 Task: Change  the formatting of the data to Which is Less than 5, In conditional formating, put the option 'Green Fill with Dark Green Text. . 'add another formatting option Format As Table, insert the option Orang Table style Medium 3 In the sheet   Elite Sales review book
Action: Mouse moved to (73, 179)
Screenshot: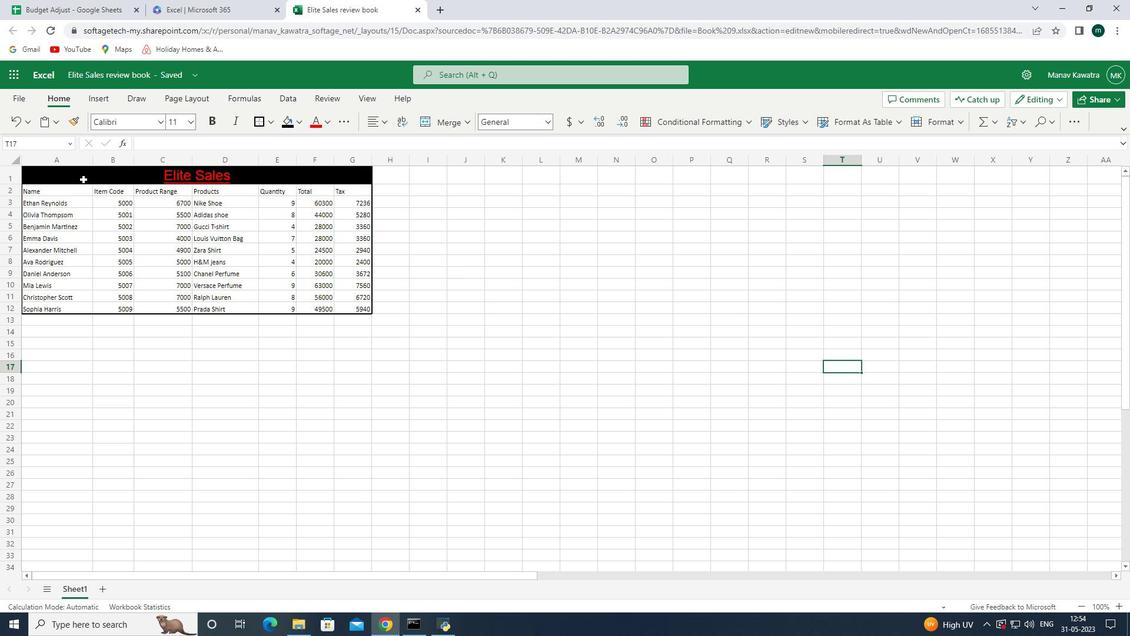 
Action: Mouse pressed left at (73, 179)
Screenshot: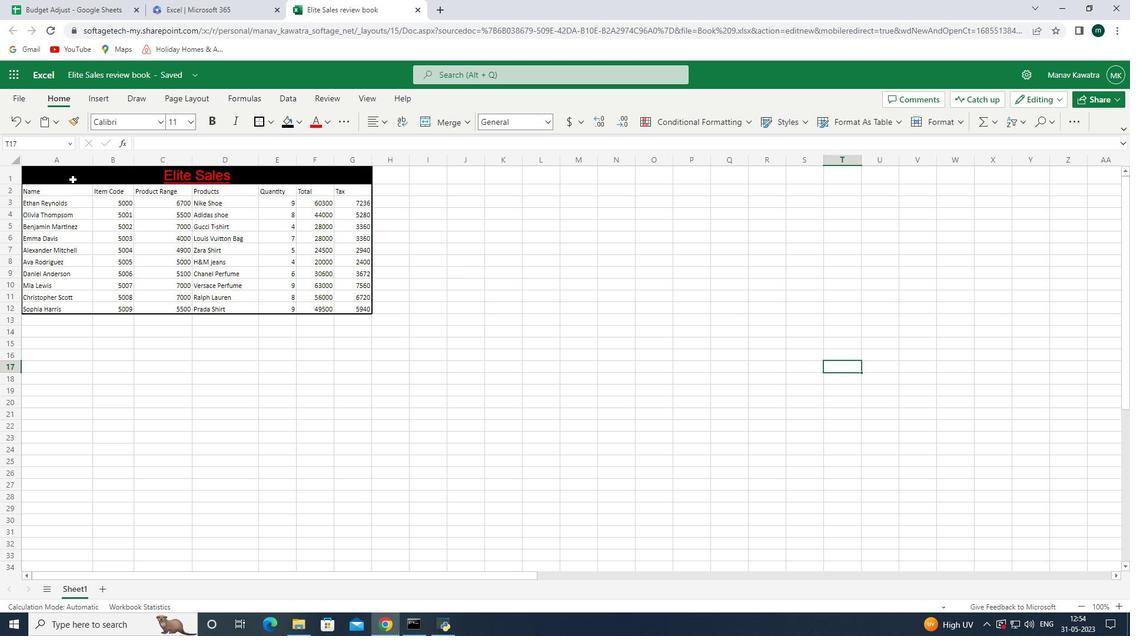 
Action: Mouse moved to (255, 96)
Screenshot: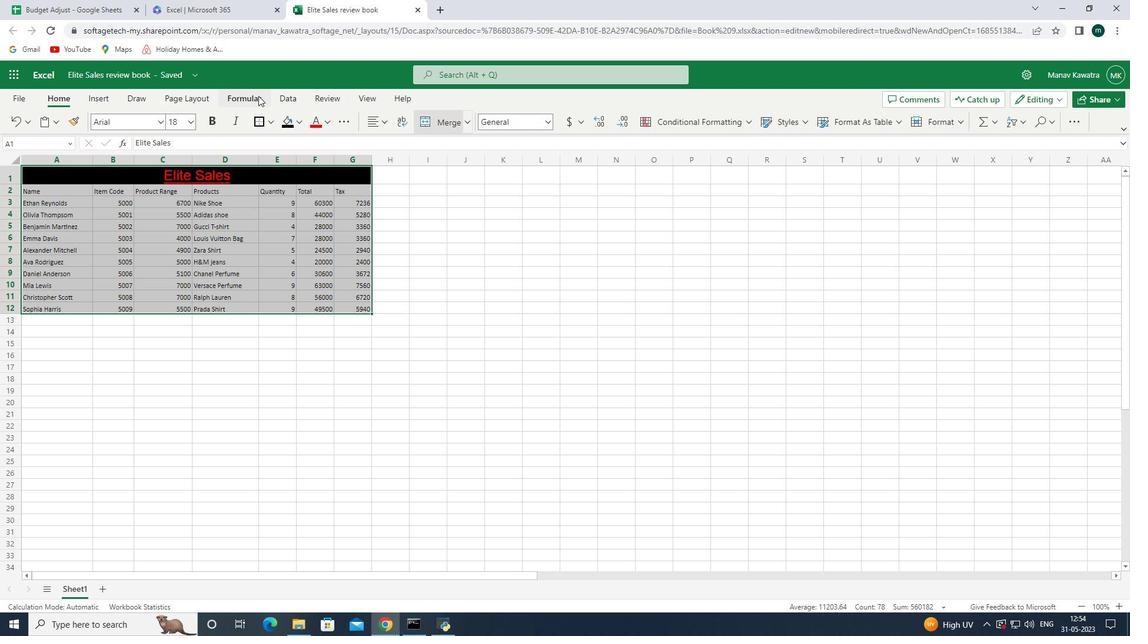 
Action: Mouse pressed left at (255, 96)
Screenshot: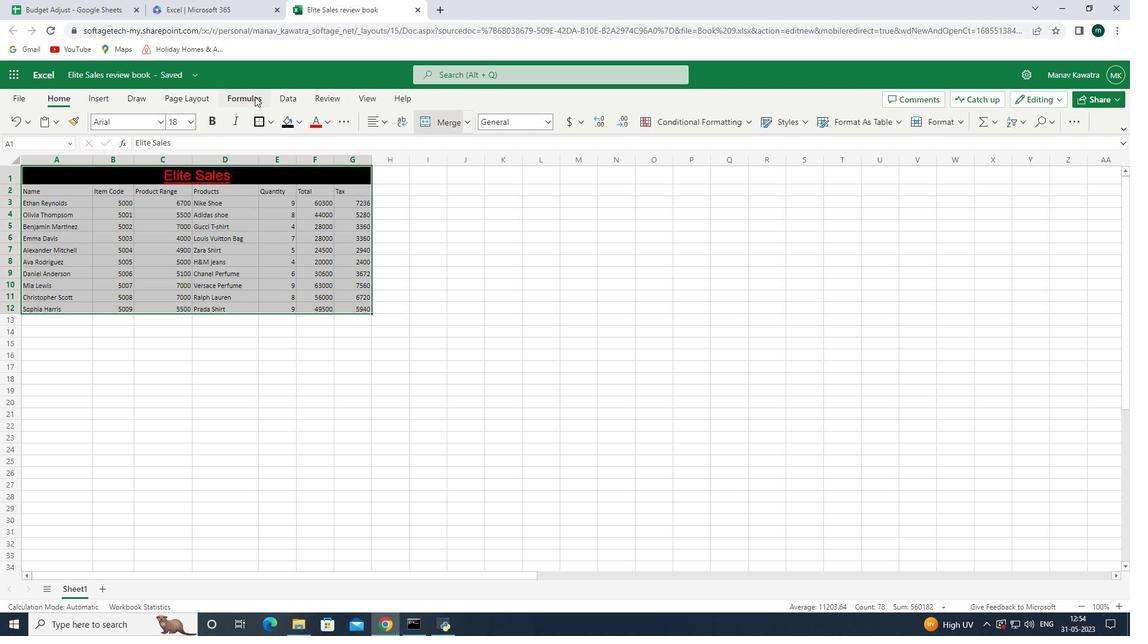 
Action: Mouse moved to (68, 101)
Screenshot: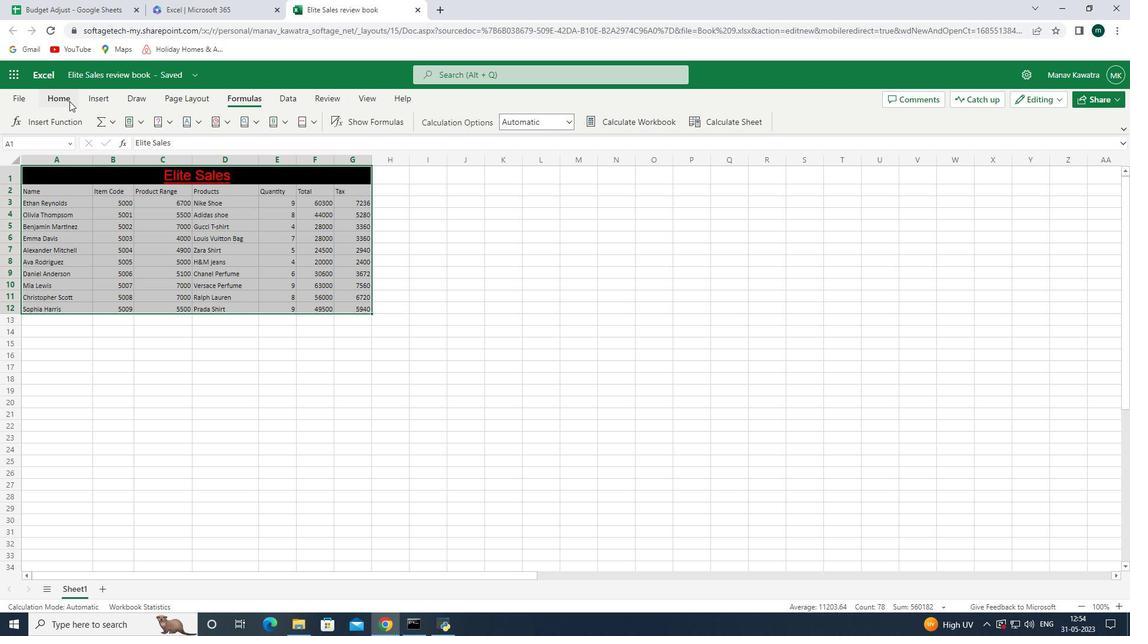
Action: Mouse pressed left at (68, 101)
Screenshot: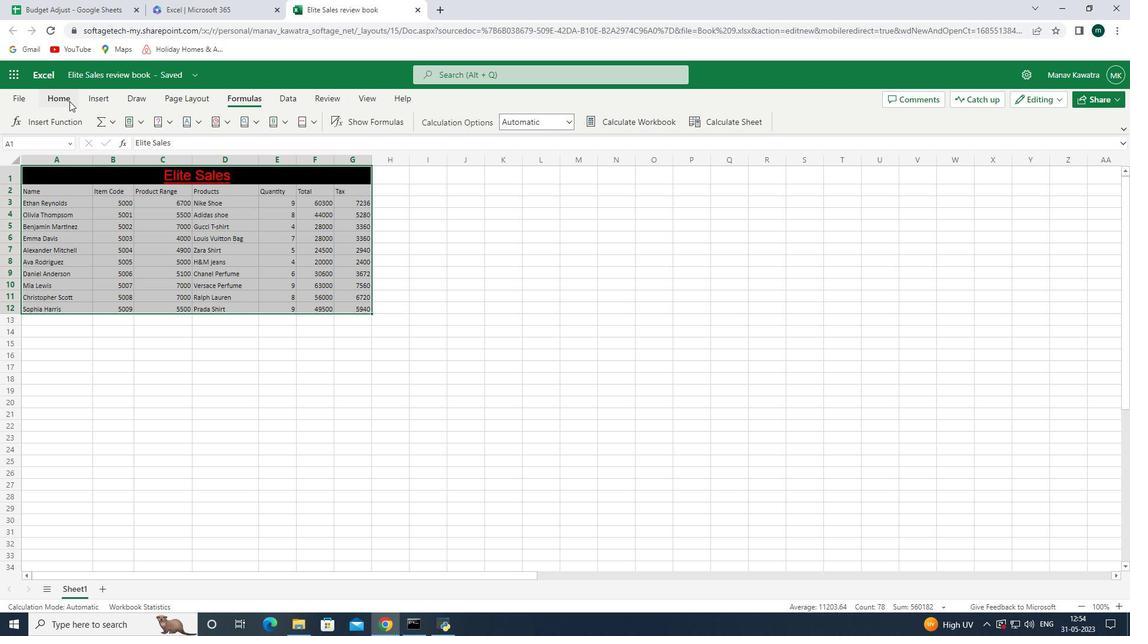 
Action: Mouse moved to (1074, 121)
Screenshot: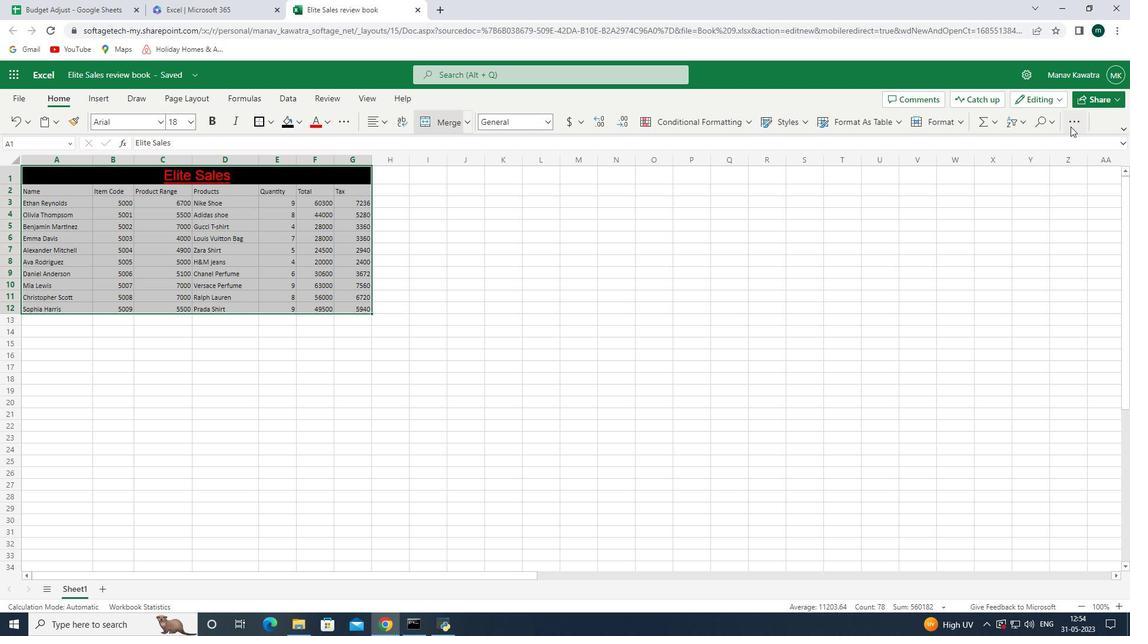 
Action: Mouse pressed left at (1074, 121)
Screenshot: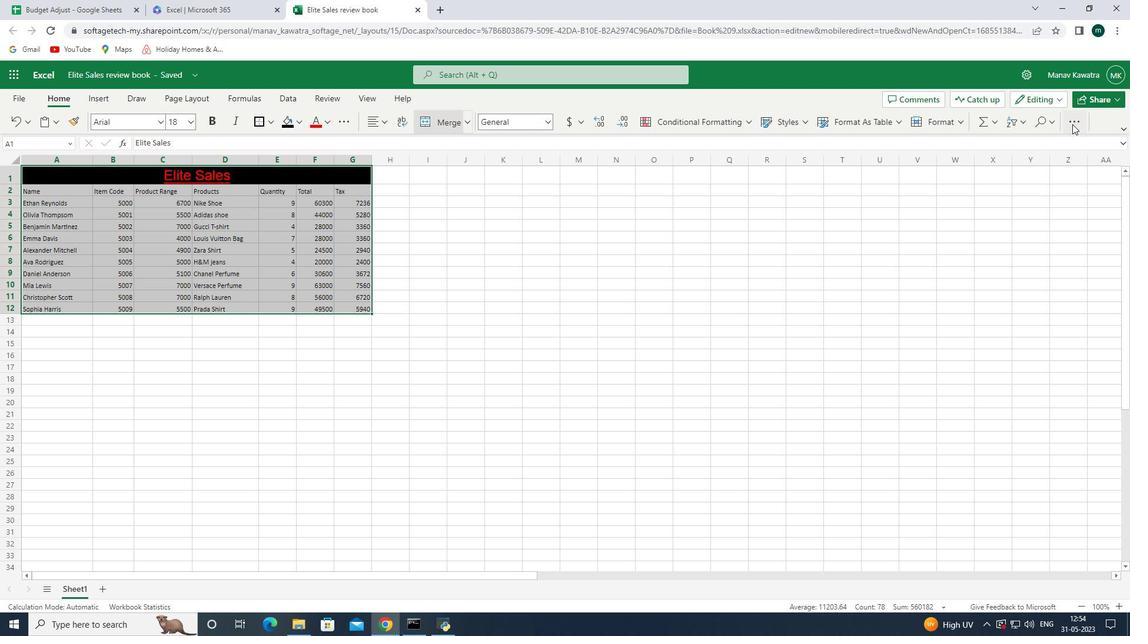 
Action: Mouse moved to (934, 118)
Screenshot: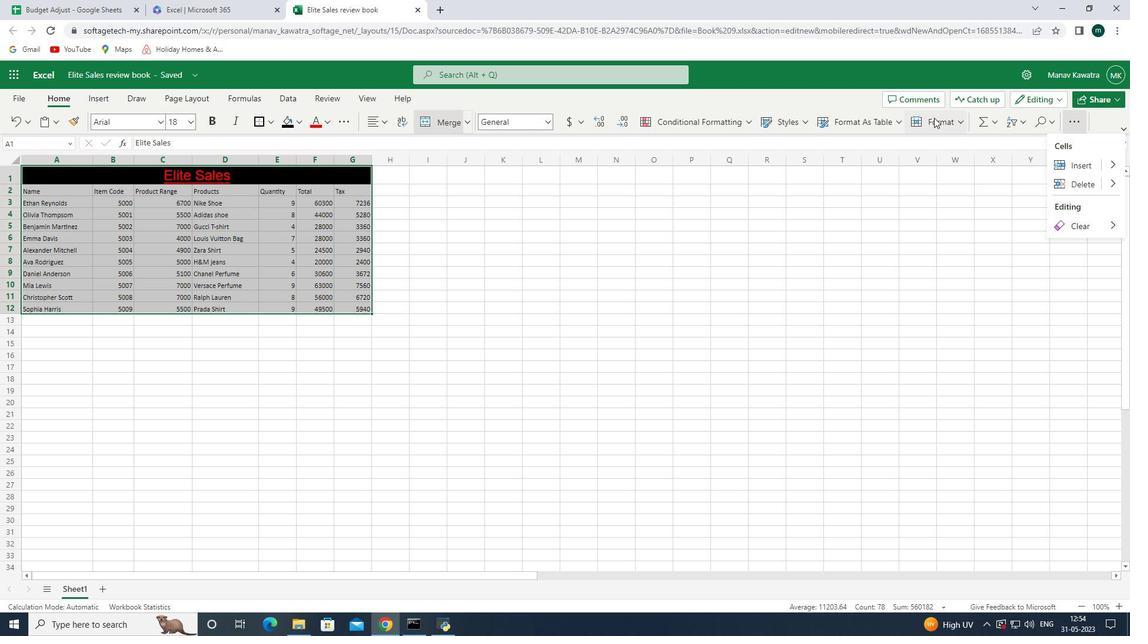 
Action: Mouse pressed left at (934, 118)
Screenshot: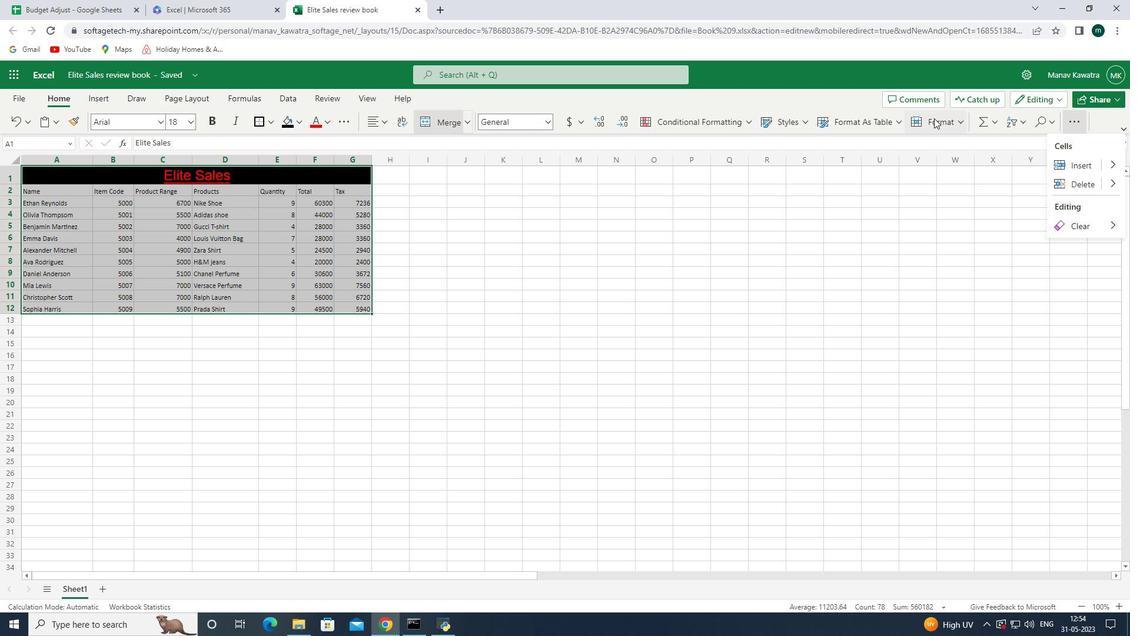 
Action: Mouse moved to (796, 245)
Screenshot: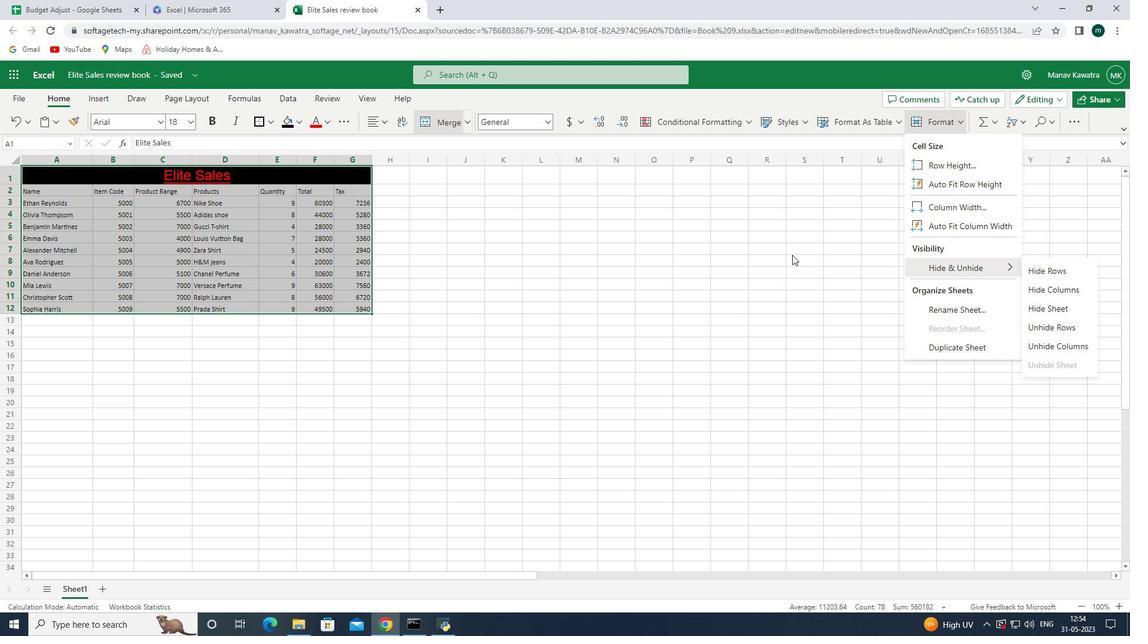 
Action: Mouse pressed left at (796, 245)
Screenshot: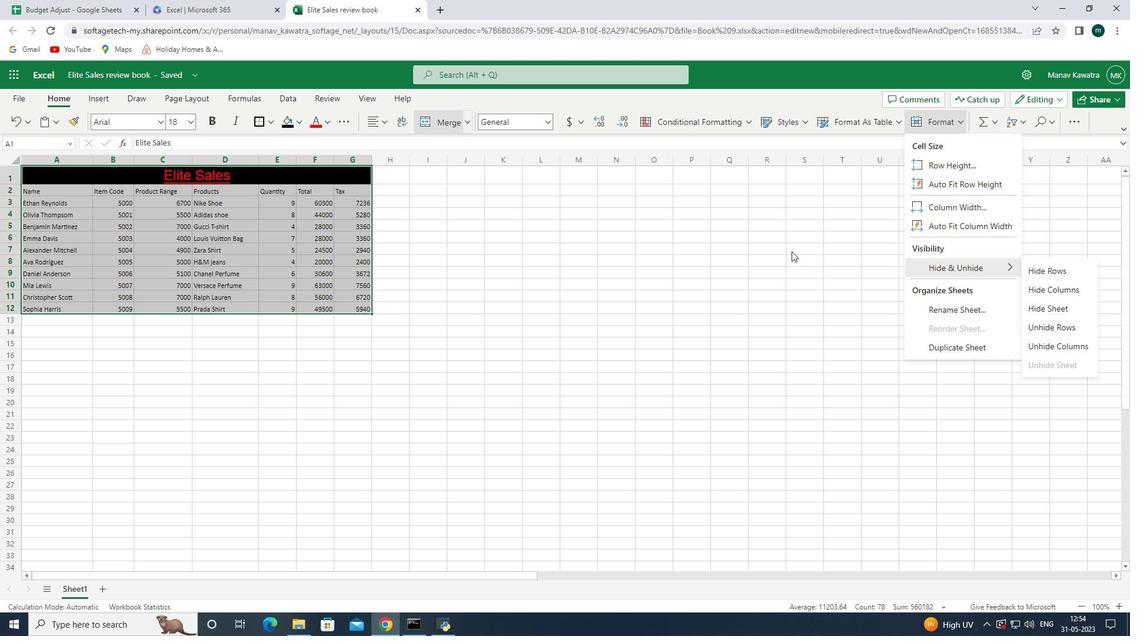 
Action: Mouse moved to (806, 121)
Screenshot: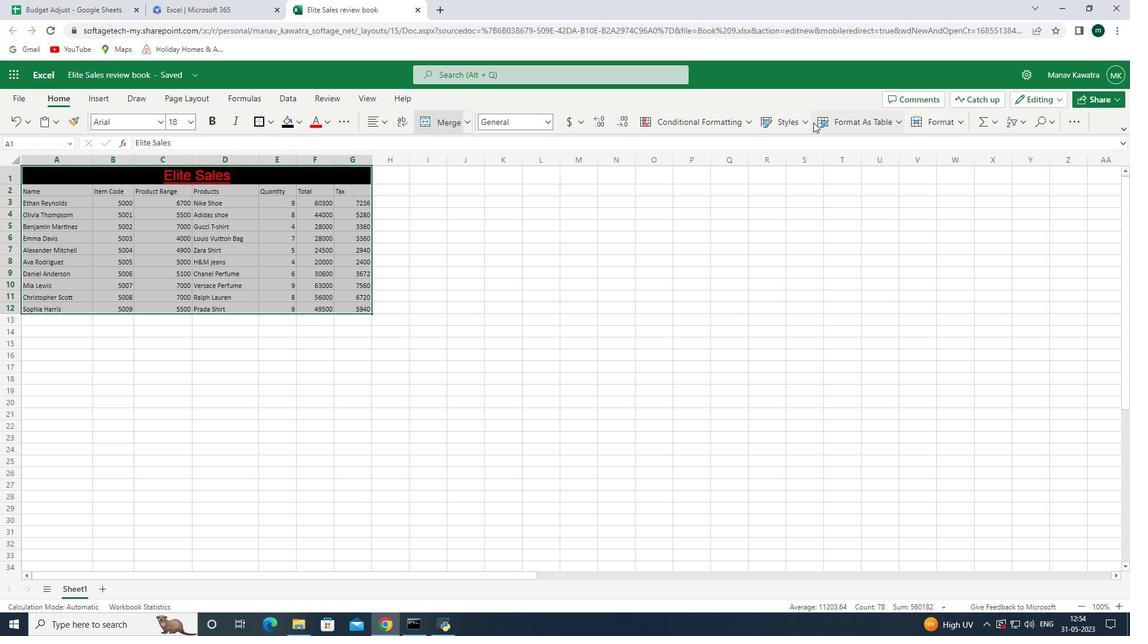 
Action: Mouse pressed left at (806, 121)
Screenshot: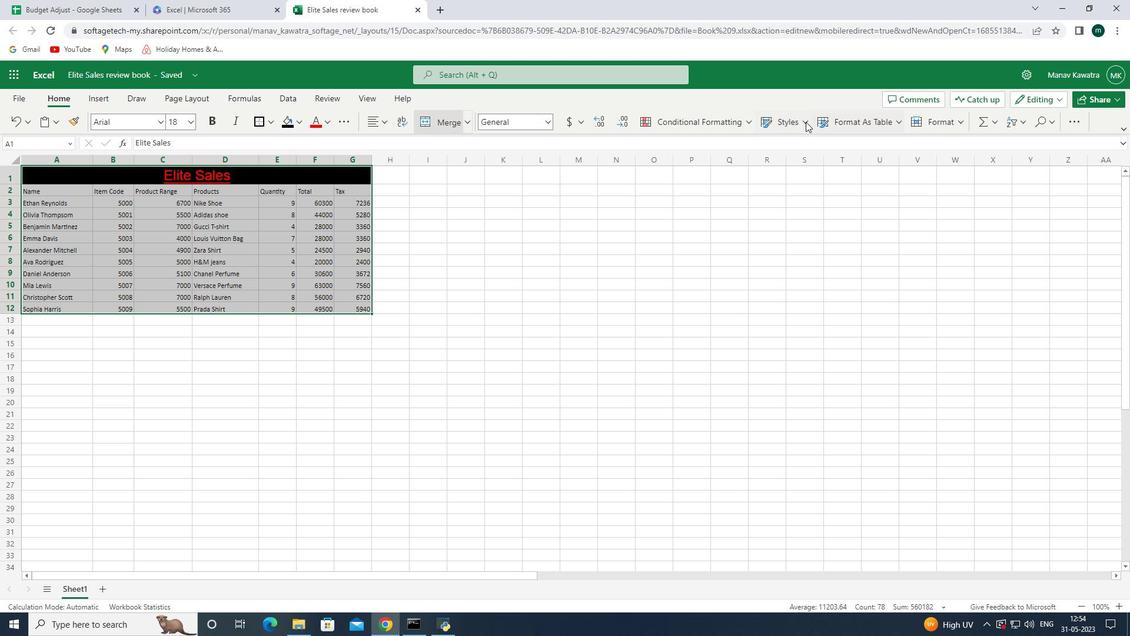 
Action: Mouse moved to (696, 117)
Screenshot: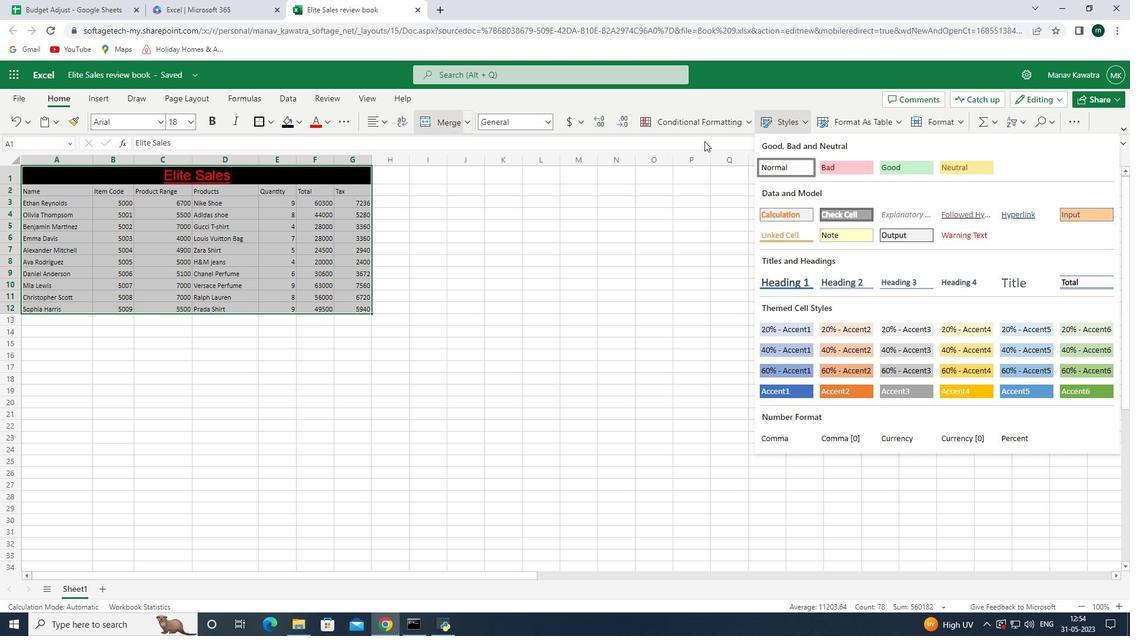 
Action: Mouse pressed left at (696, 117)
Screenshot: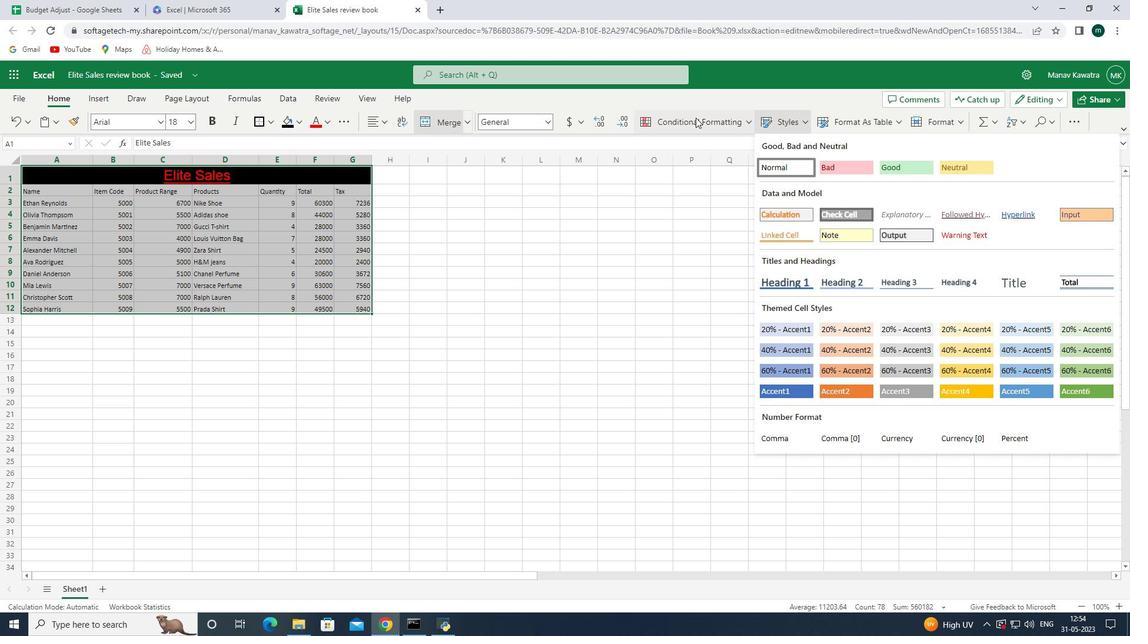
Action: Mouse moved to (339, 122)
Screenshot: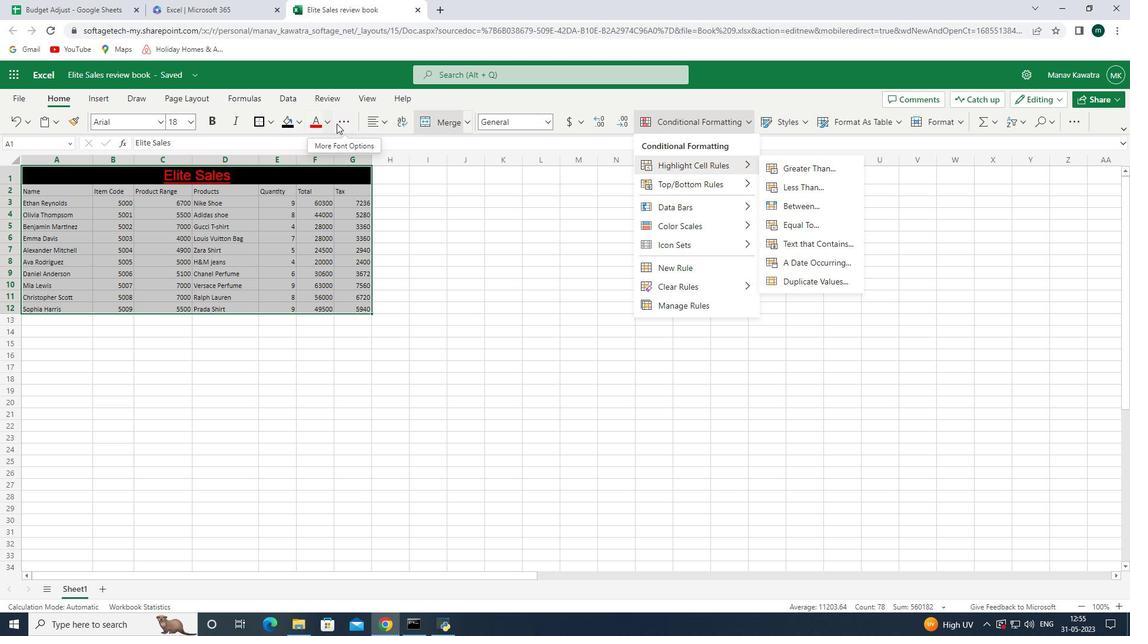 
Action: Mouse pressed left at (339, 122)
Screenshot: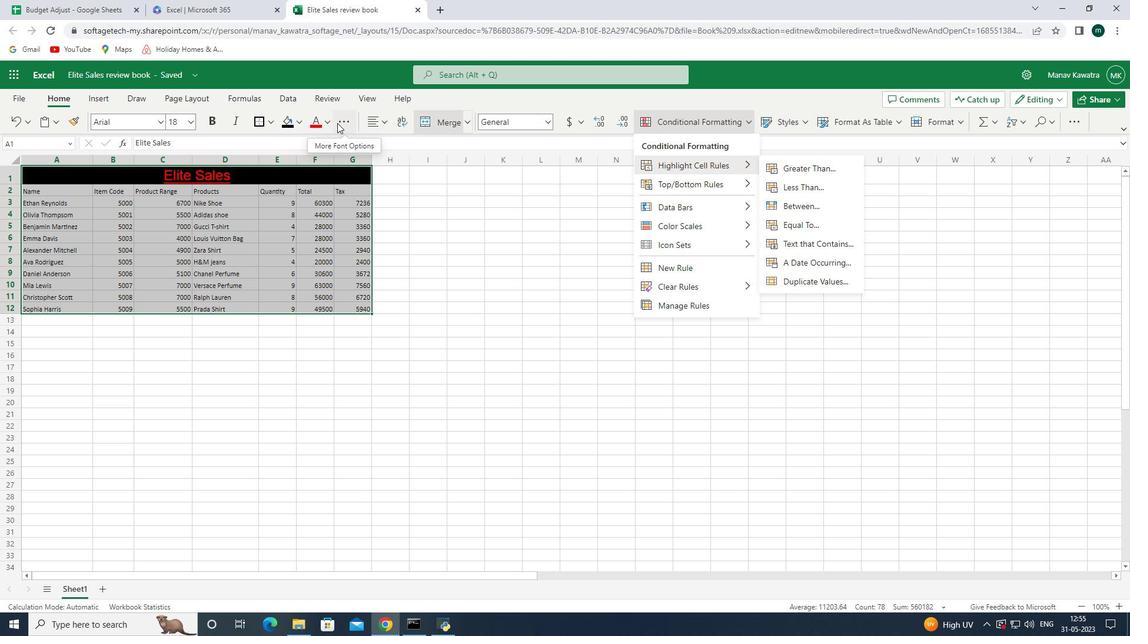 
Action: Mouse moved to (1108, 121)
Screenshot: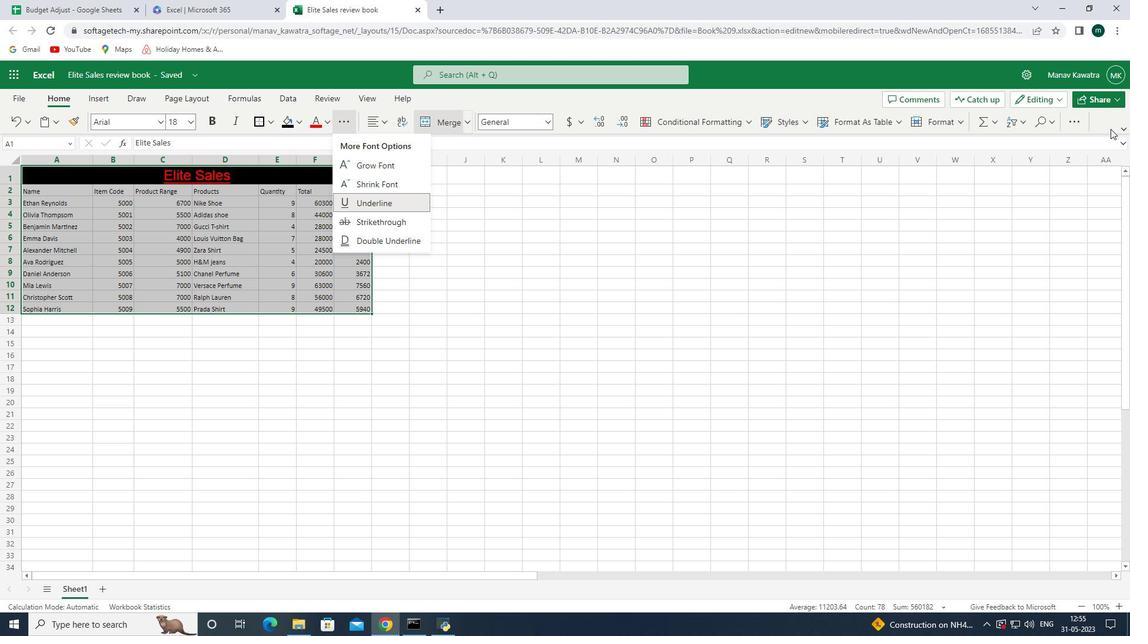 
Action: Mouse pressed left at (1108, 121)
Screenshot: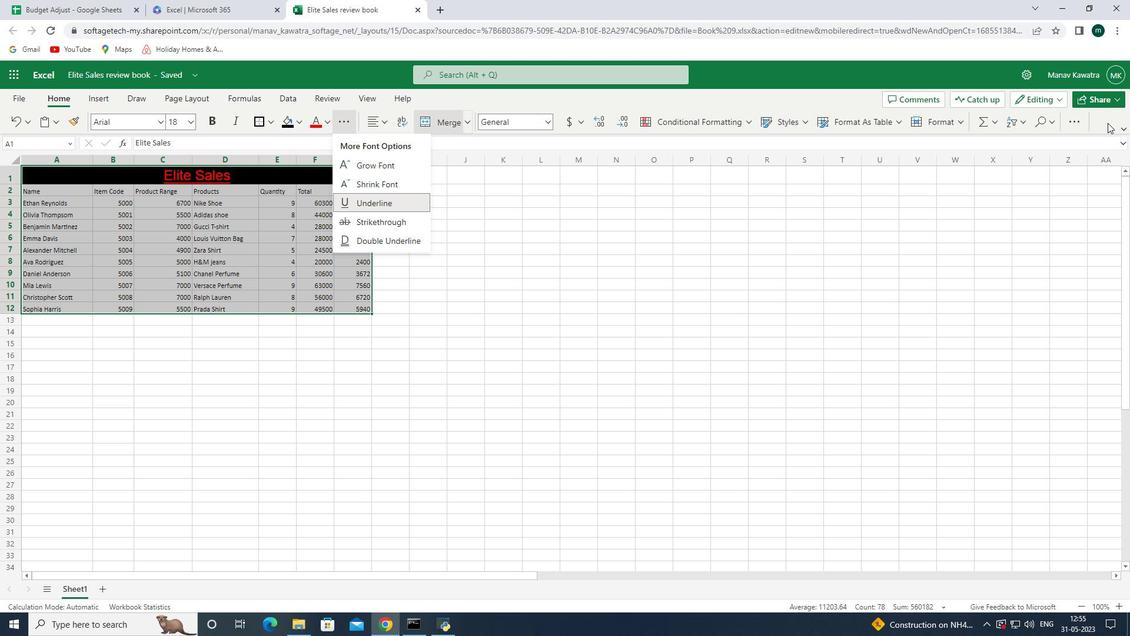 
Action: Mouse moved to (737, 120)
Screenshot: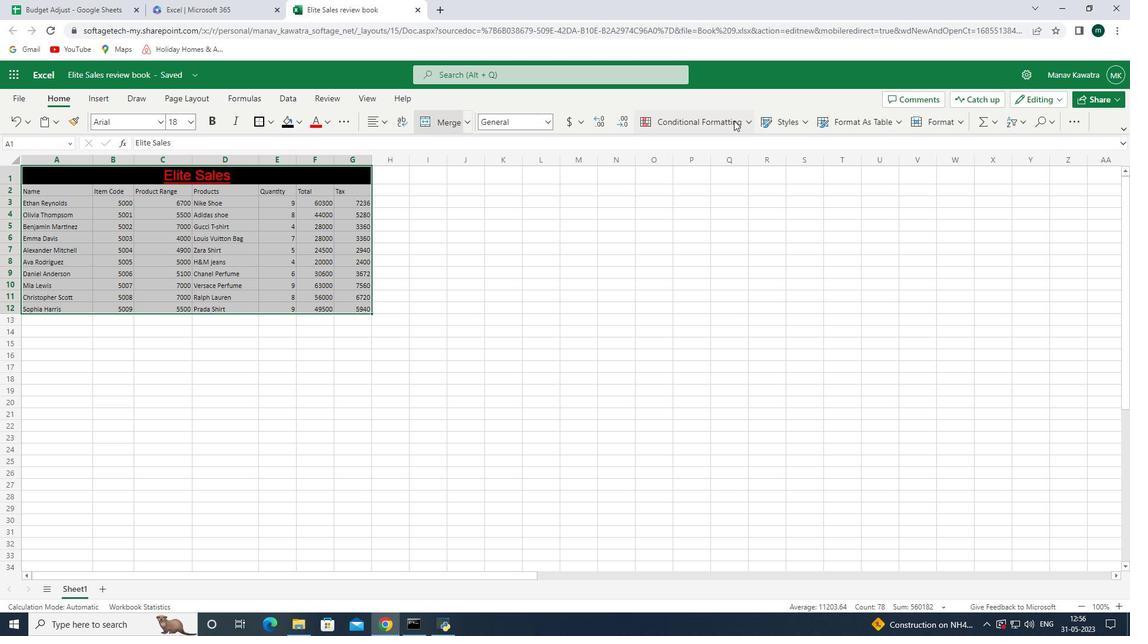 
Action: Mouse pressed left at (737, 120)
Screenshot: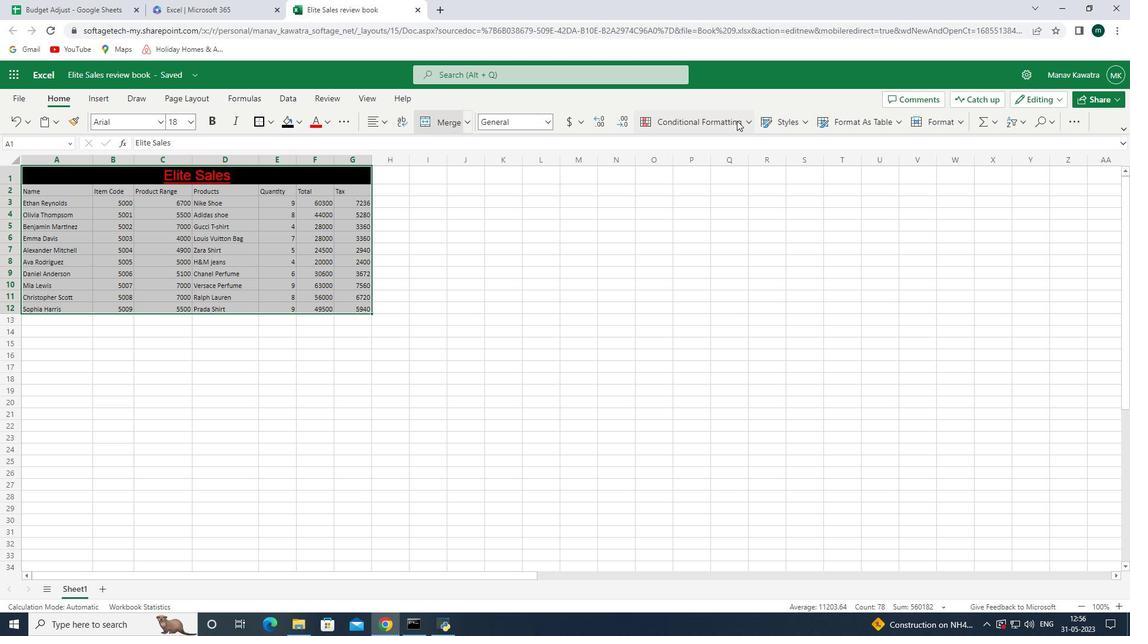 
Action: Mouse moved to (693, 301)
Screenshot: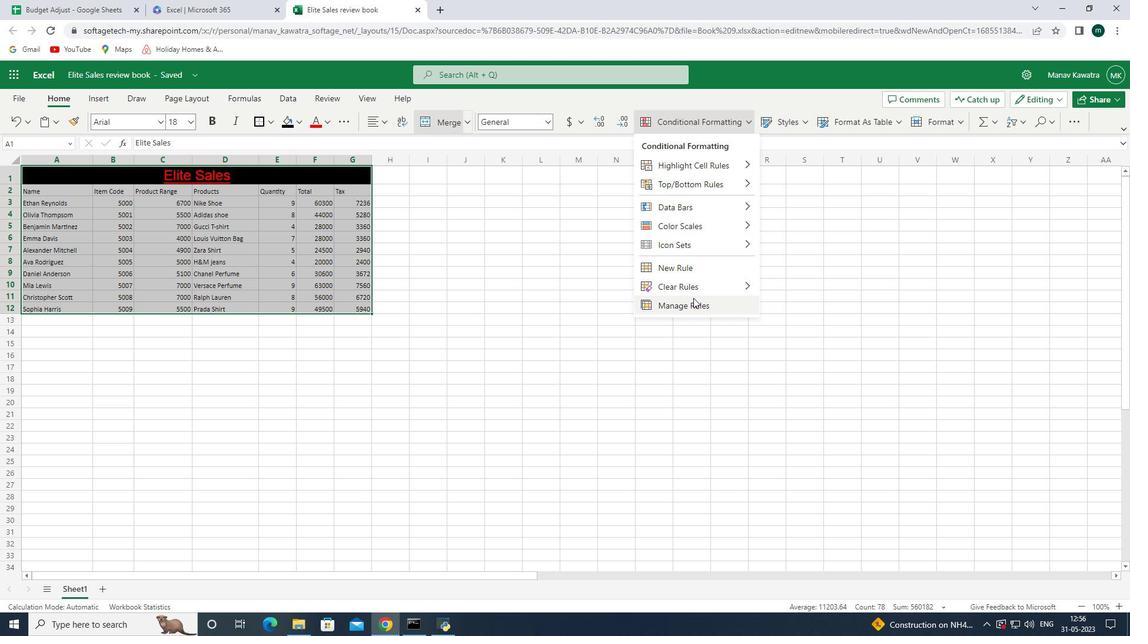 
Action: Mouse pressed left at (693, 301)
Screenshot: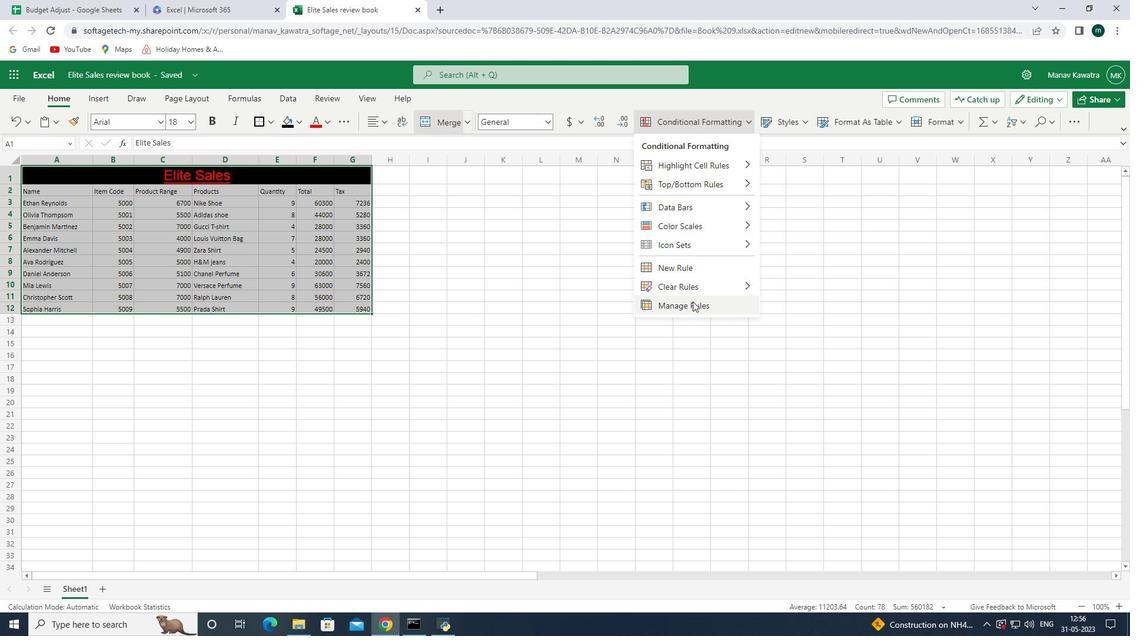
Action: Mouse moved to (1113, 162)
Screenshot: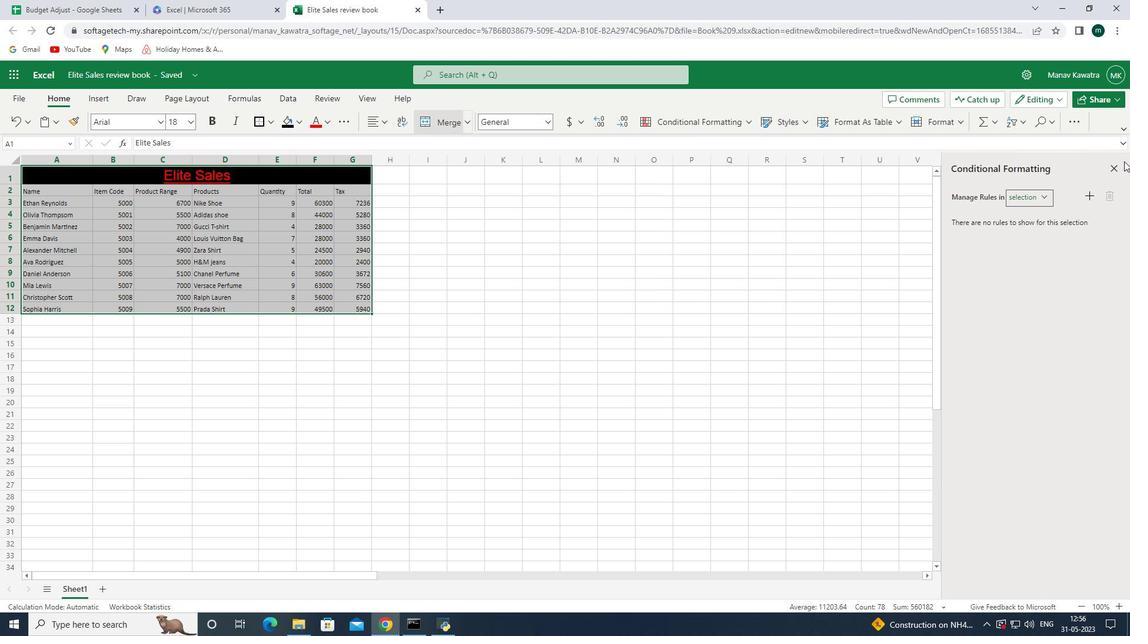
Action: Mouse pressed left at (1113, 162)
Screenshot: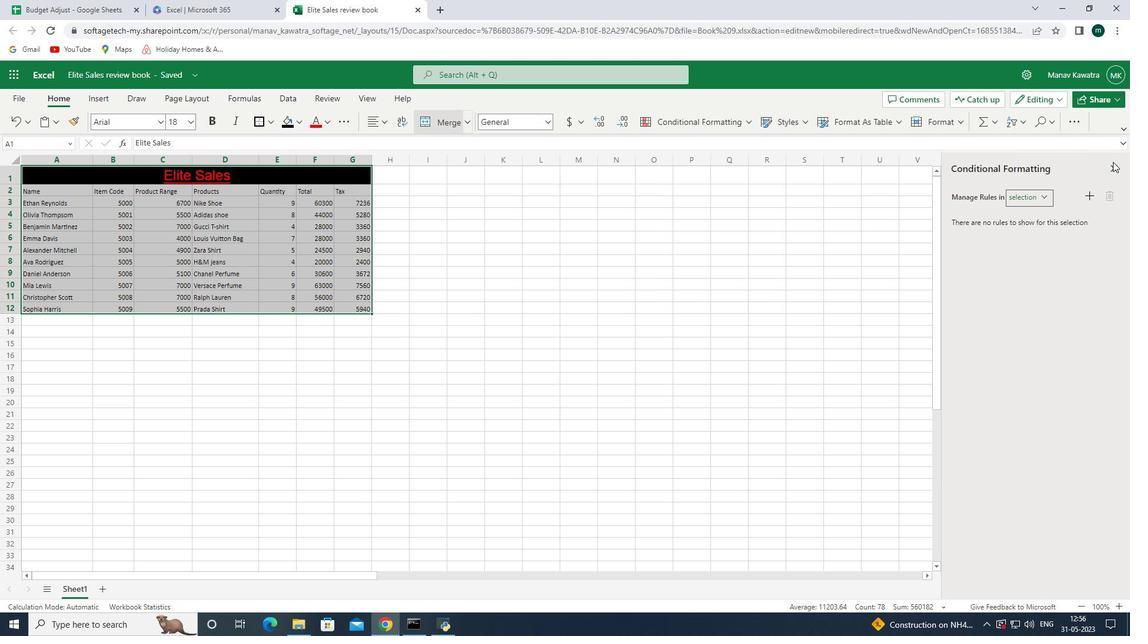 
Action: Mouse moved to (748, 121)
Screenshot: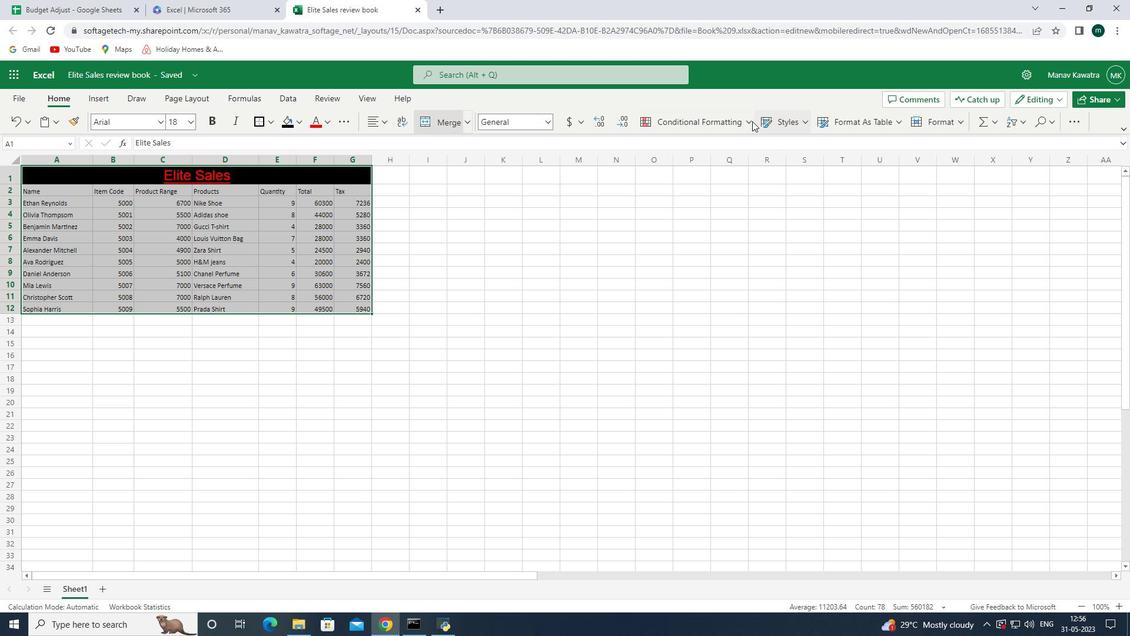
Action: Mouse pressed left at (748, 121)
Screenshot: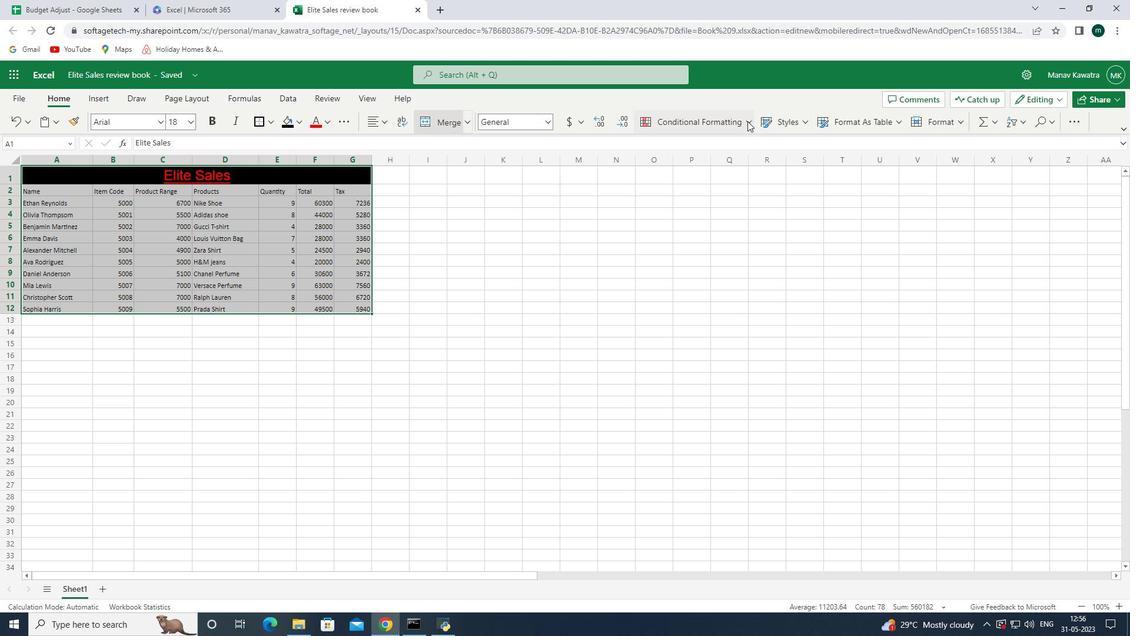 
Action: Mouse moved to (702, 164)
Screenshot: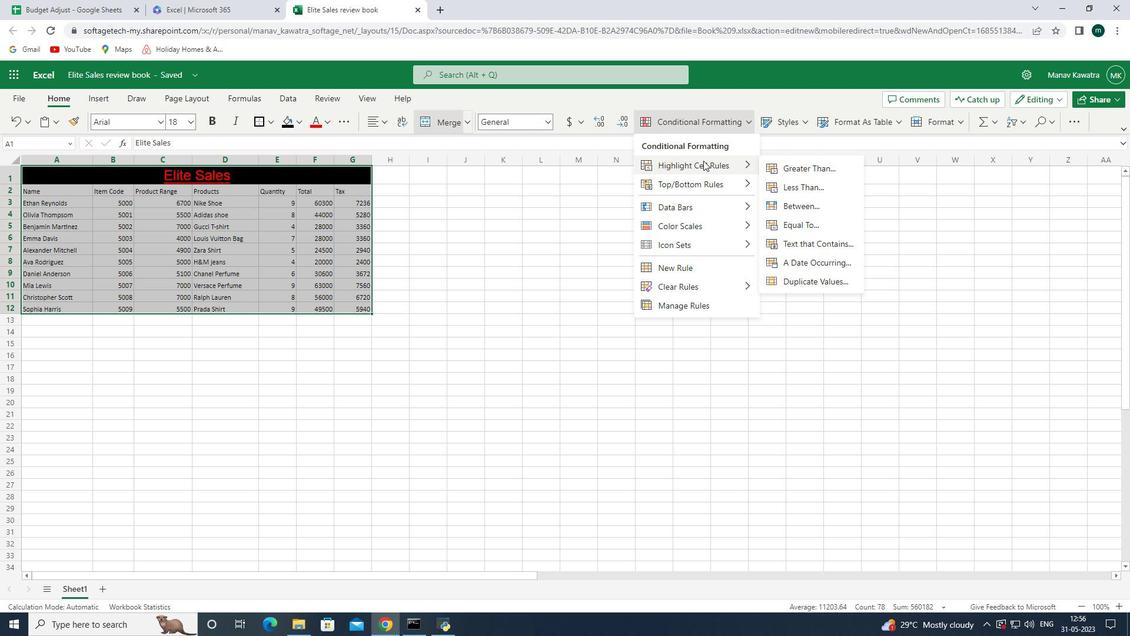 
Action: Mouse pressed left at (702, 164)
Screenshot: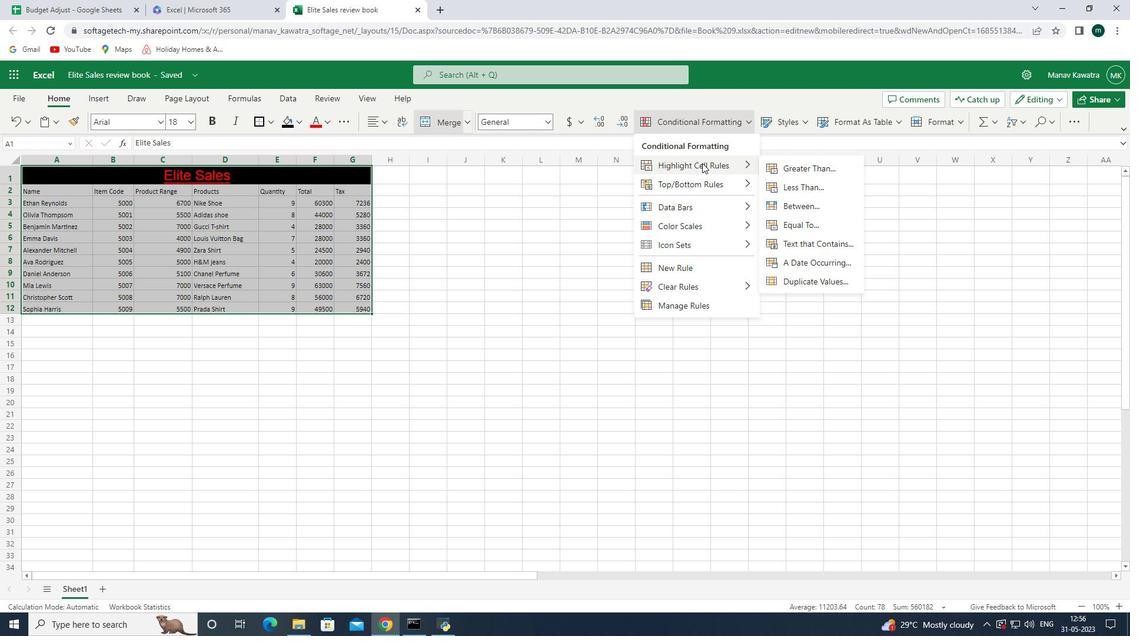 
Action: Mouse moved to (822, 168)
Screenshot: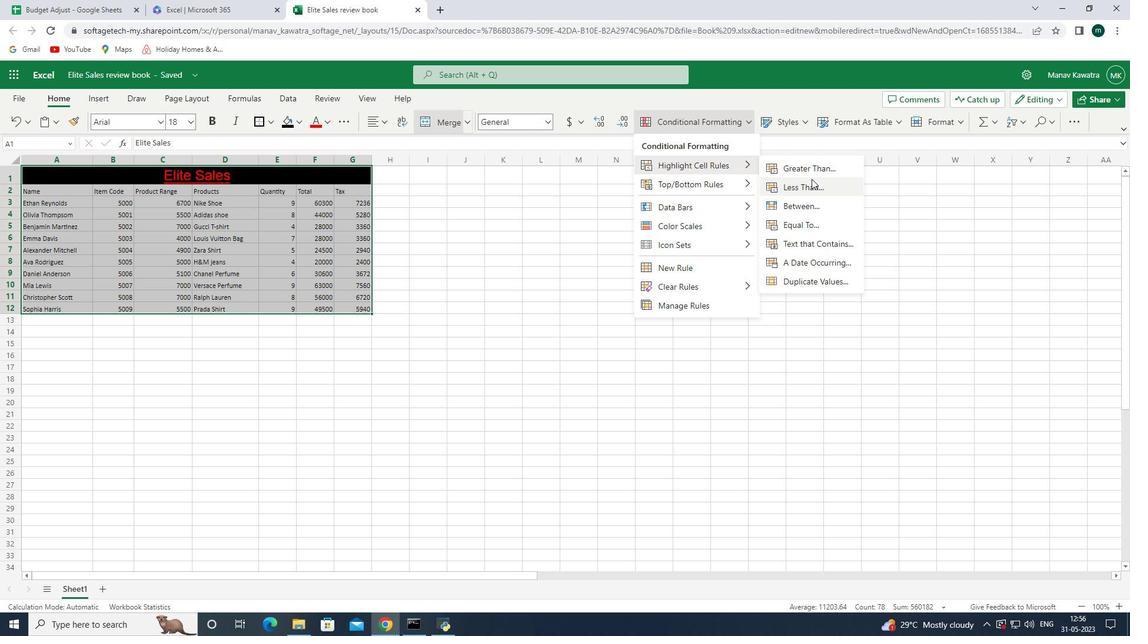 
Action: Mouse pressed left at (822, 168)
Screenshot: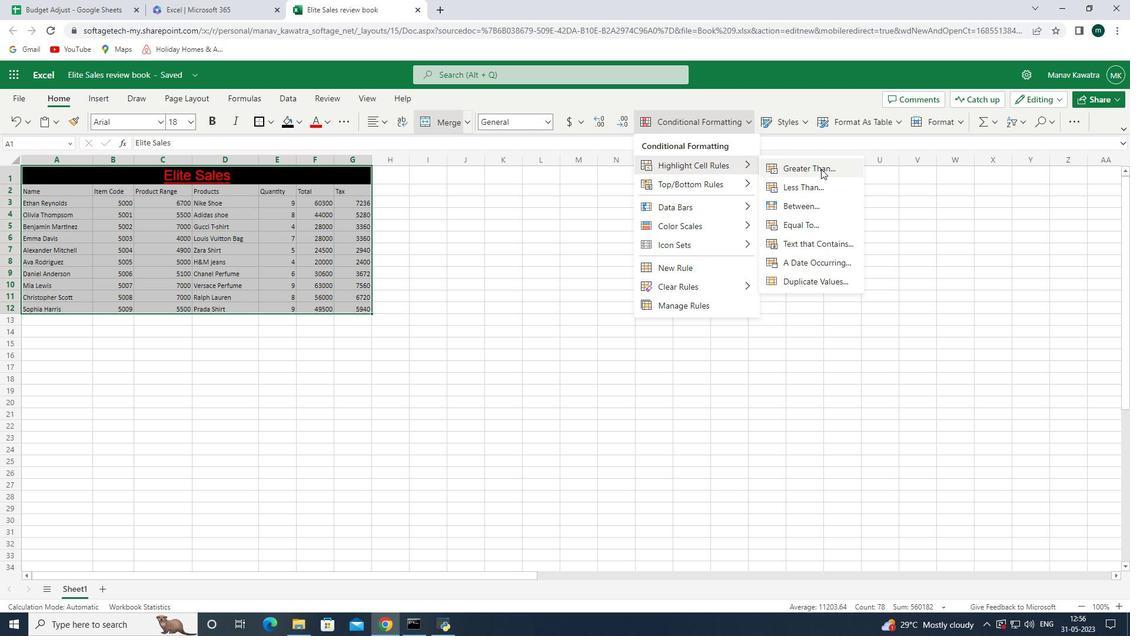 
Action: Mouse moved to (1116, 309)
Screenshot: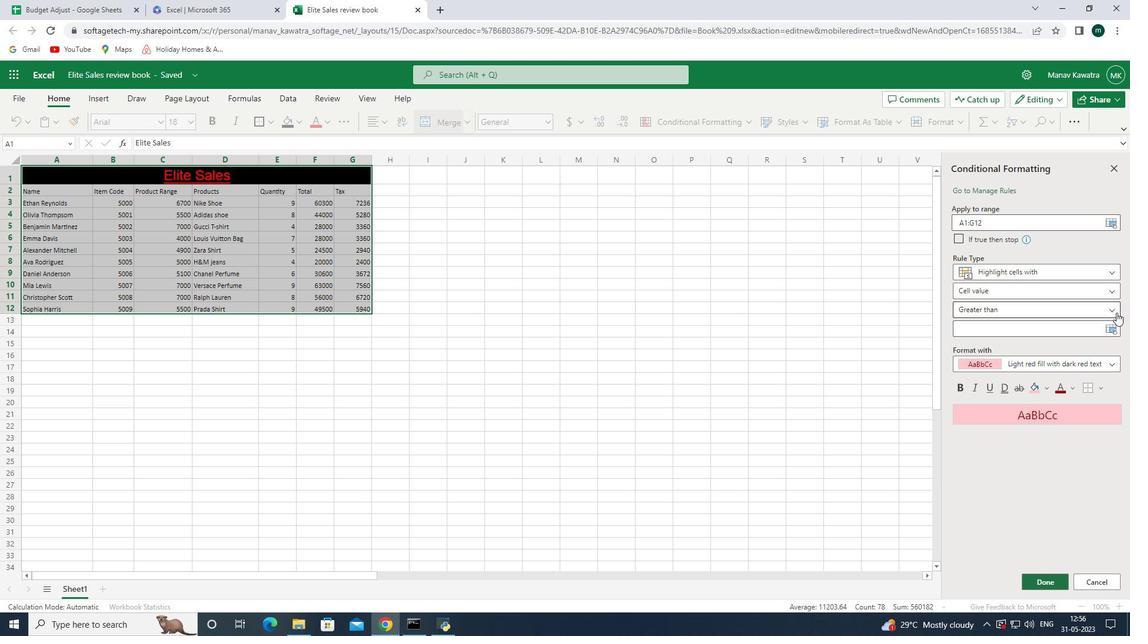 
Action: Mouse pressed left at (1116, 309)
Screenshot: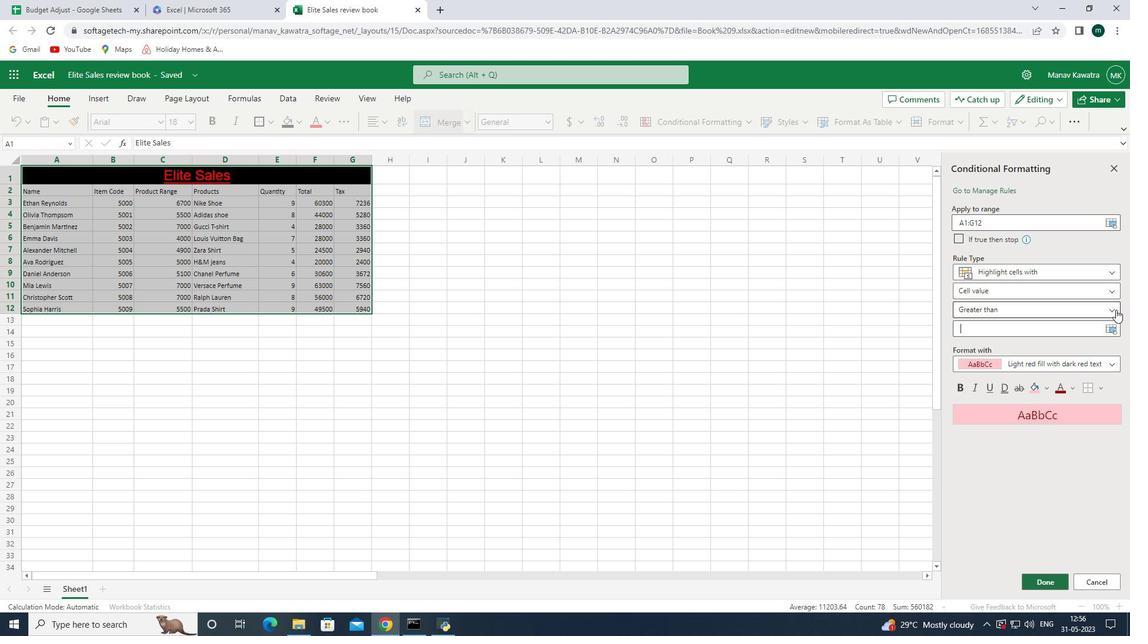 
Action: Mouse moved to (1061, 348)
Screenshot: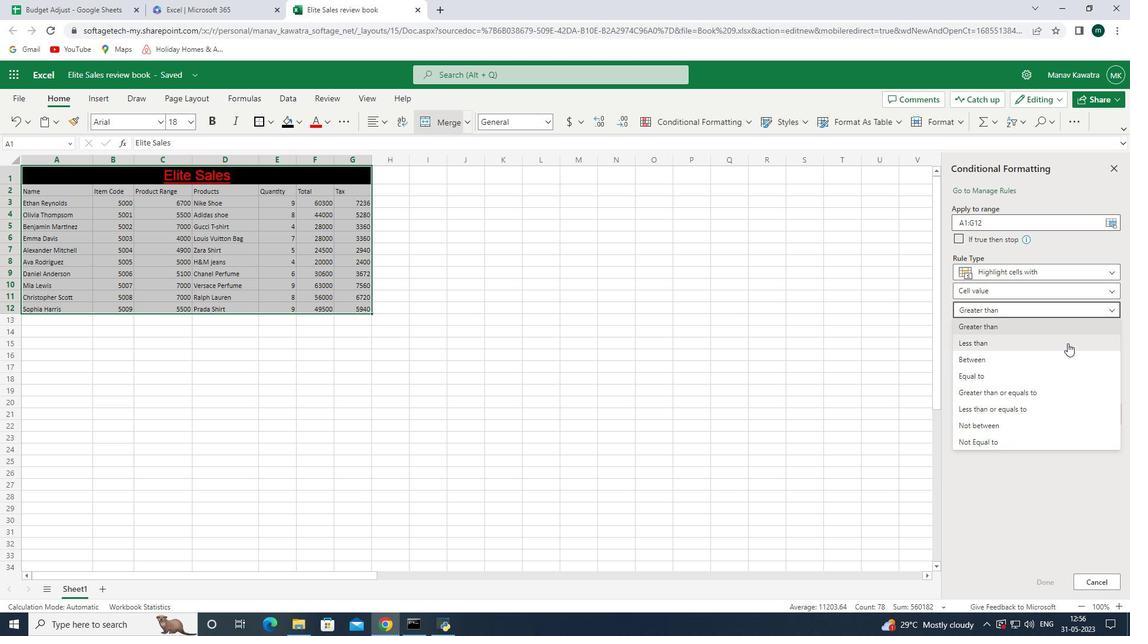 
Action: Mouse pressed left at (1061, 348)
Screenshot: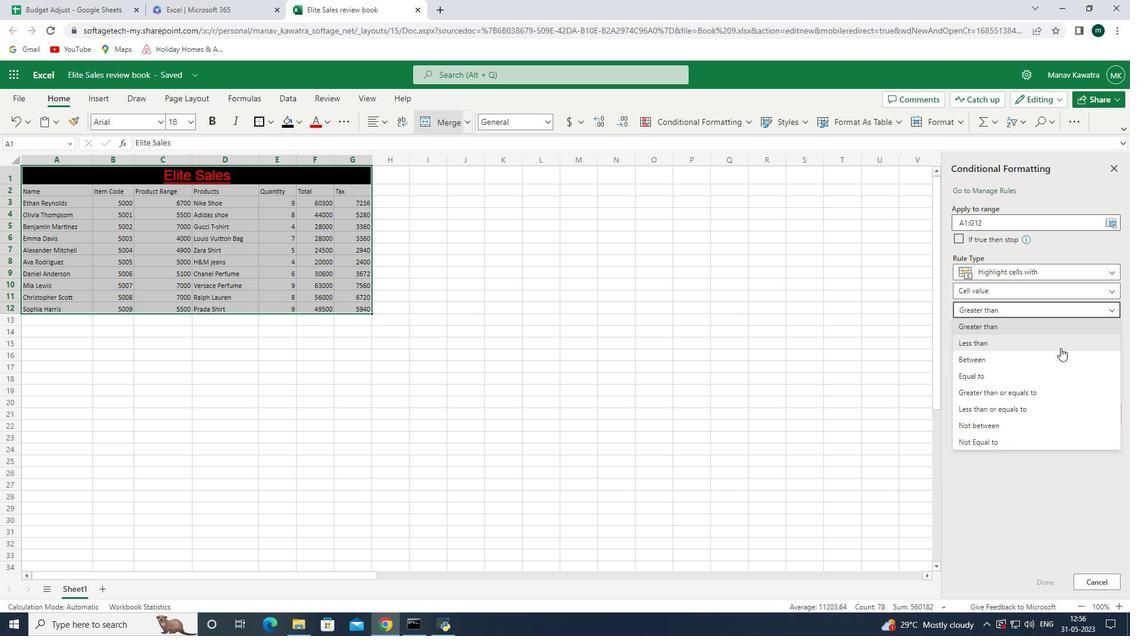
Action: Mouse moved to (1031, 329)
Screenshot: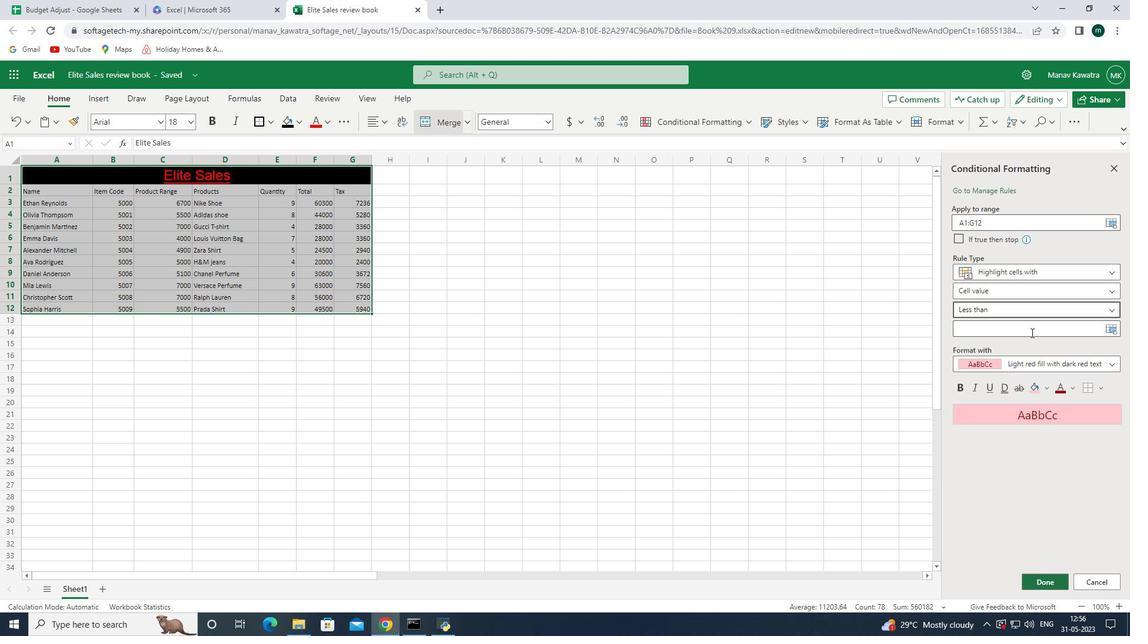 
Action: Mouse pressed left at (1031, 329)
Screenshot: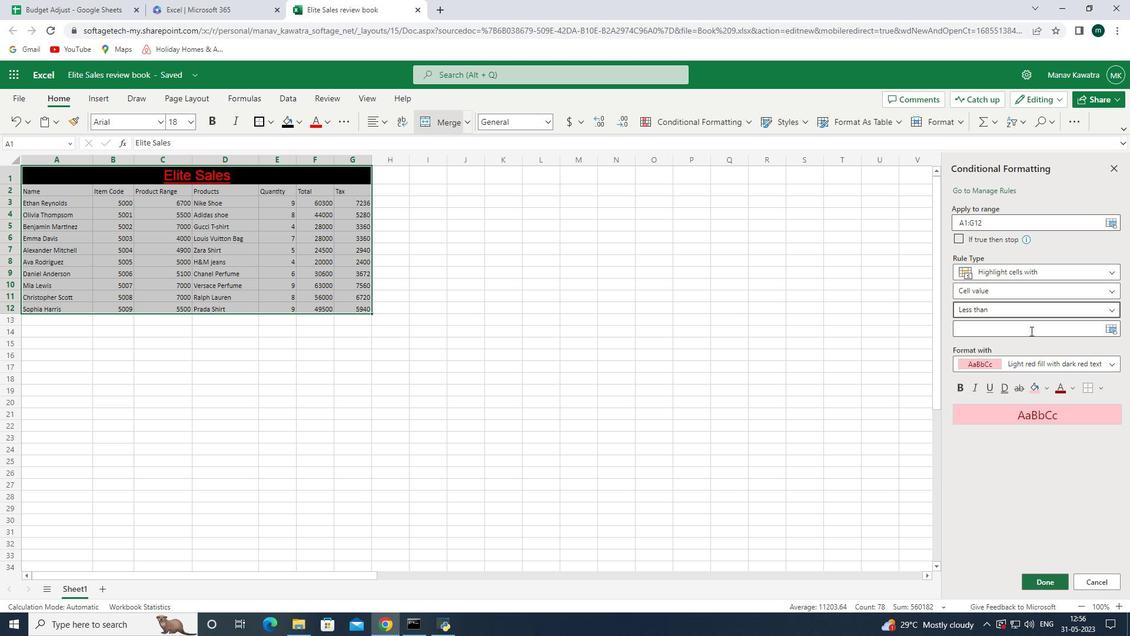 
Action: Key pressed 5
Screenshot: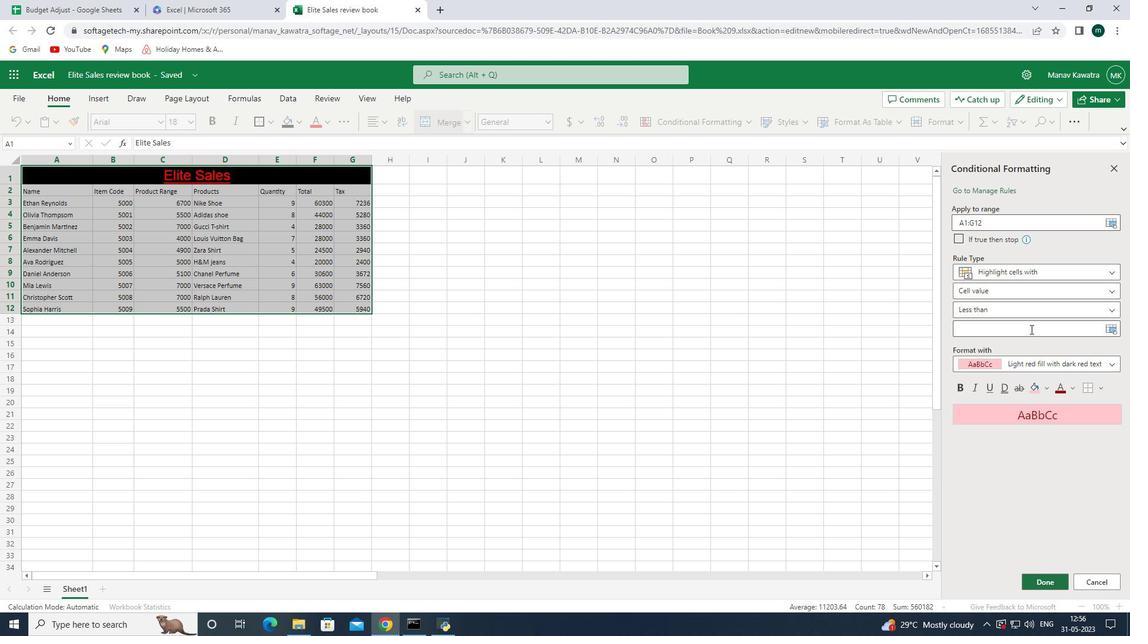 
Action: Mouse moved to (1094, 362)
Screenshot: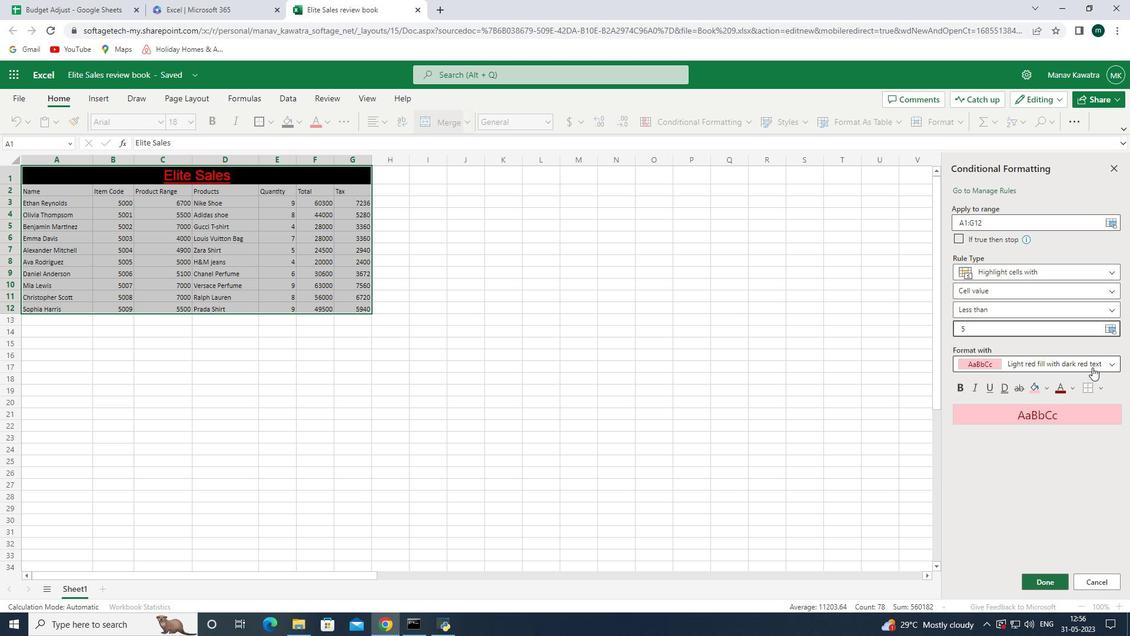 
Action: Mouse pressed left at (1094, 362)
Screenshot: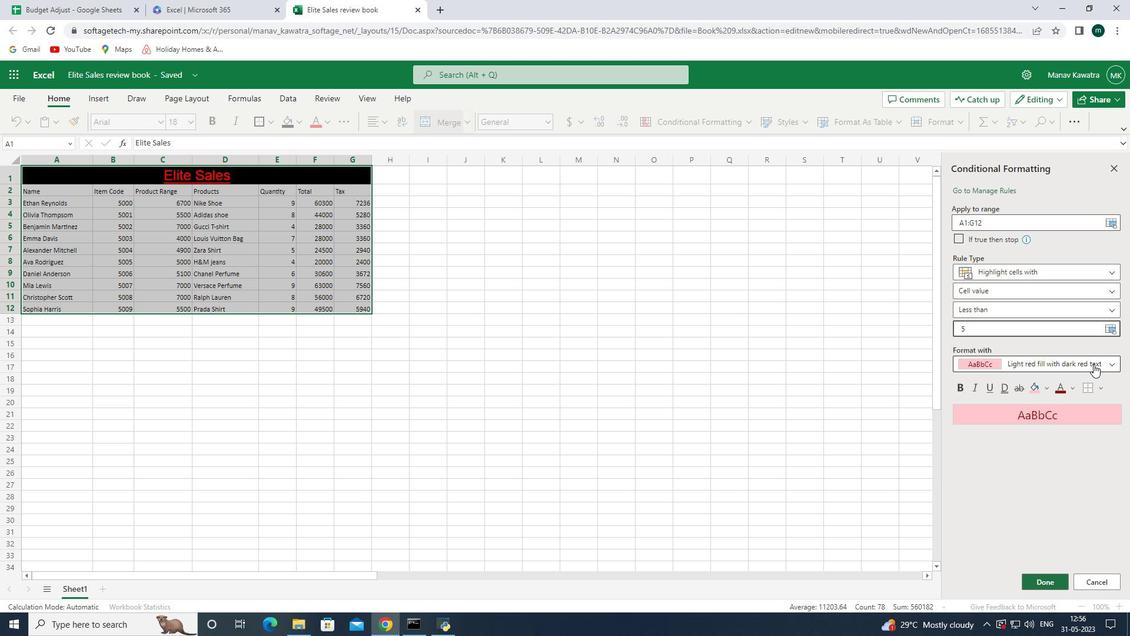 
Action: Mouse moved to (1057, 417)
Screenshot: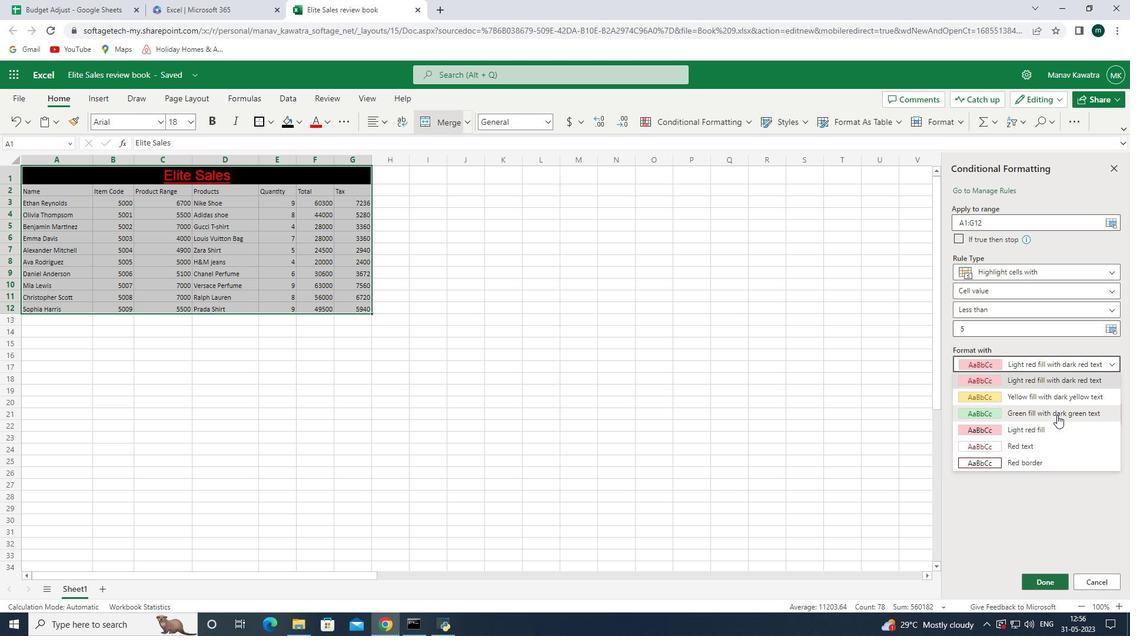
Action: Mouse pressed left at (1057, 417)
Screenshot: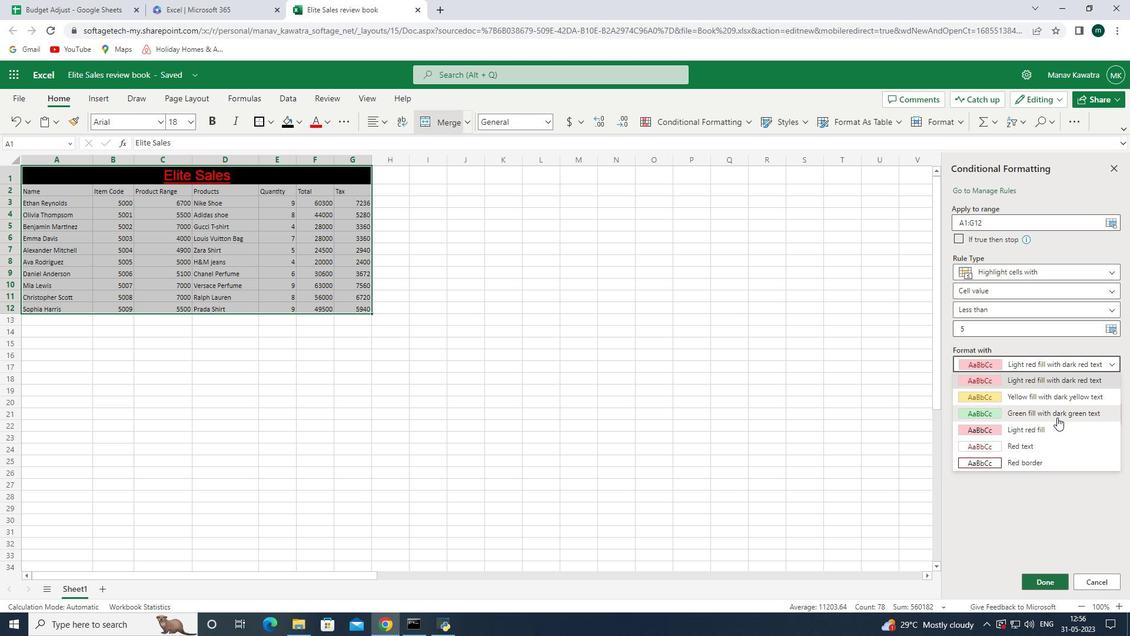 
Action: Mouse moved to (1036, 577)
Screenshot: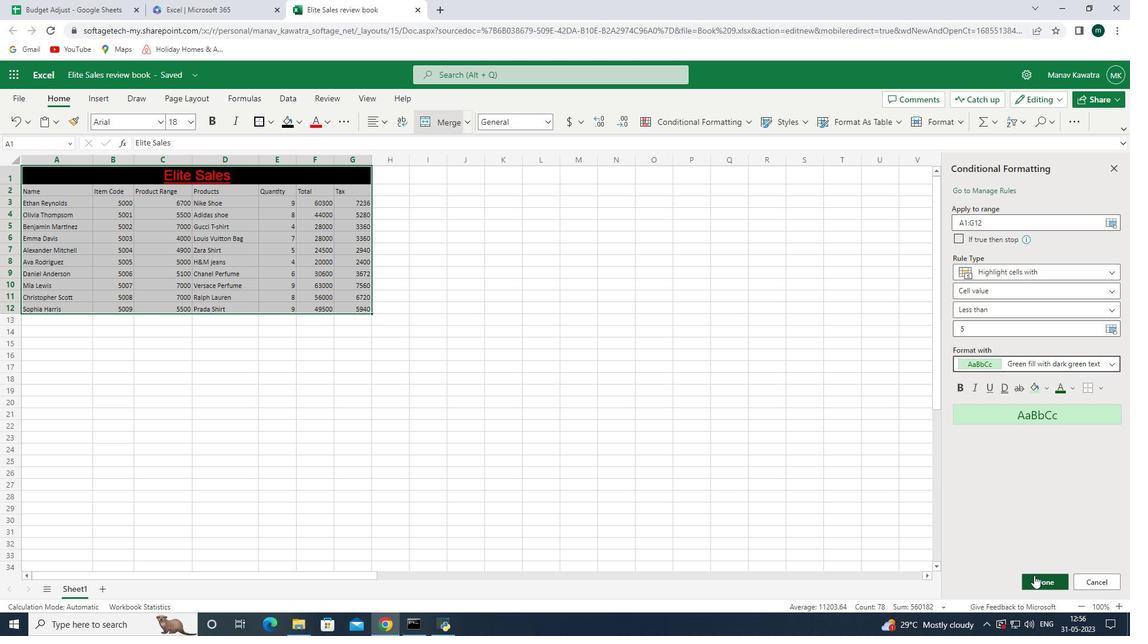 
Action: Mouse pressed left at (1036, 577)
Screenshot: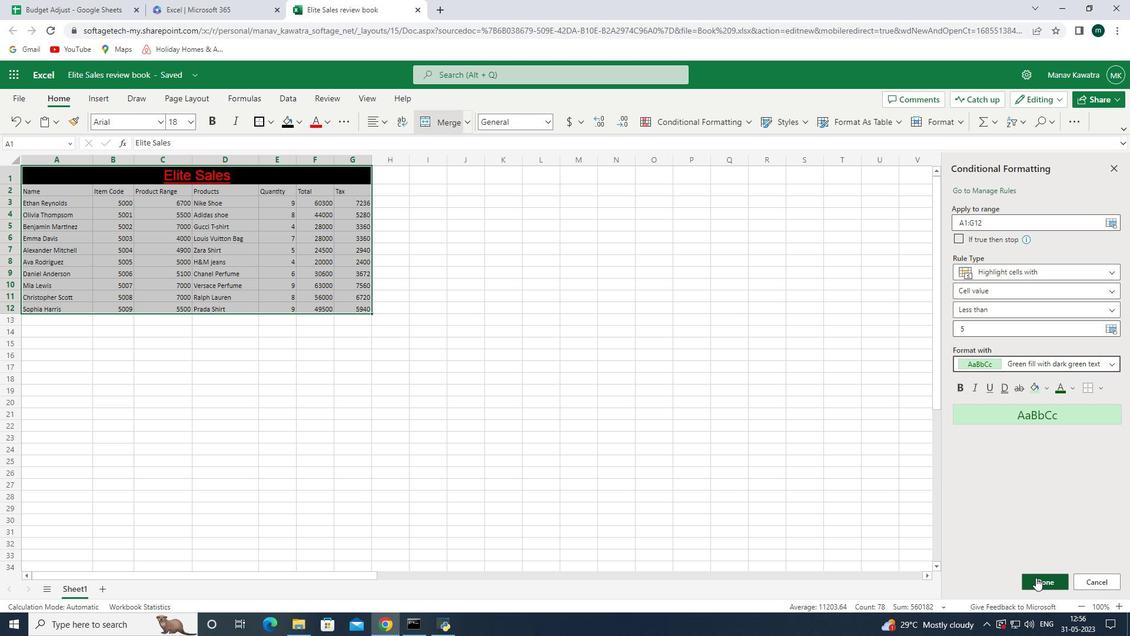
Action: Mouse moved to (676, 394)
Screenshot: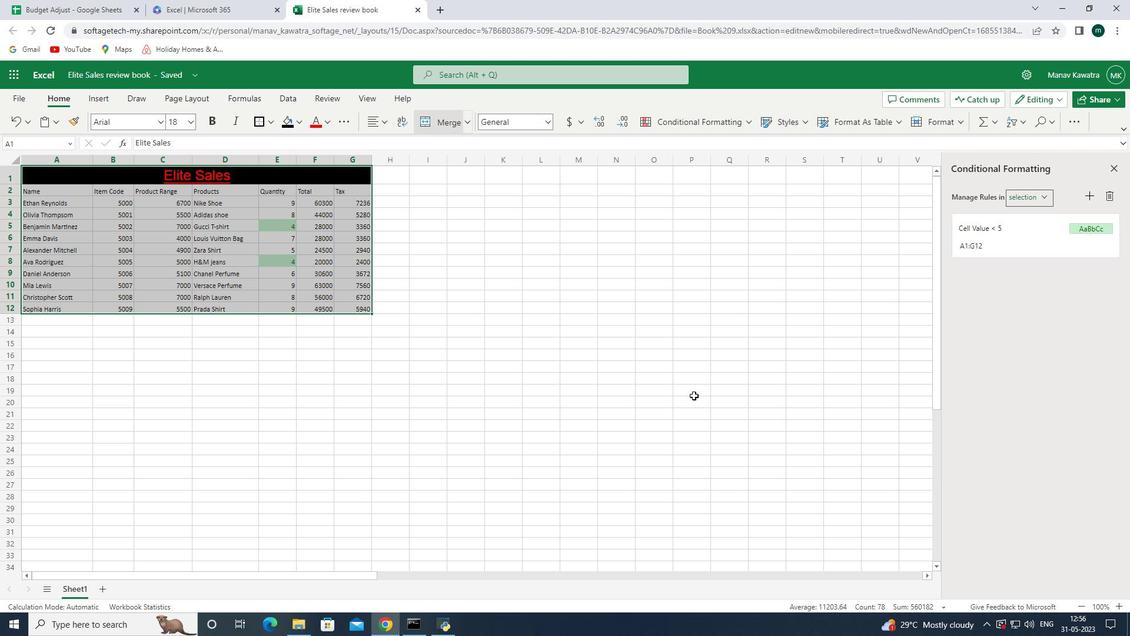 
Action: Mouse pressed left at (676, 394)
Screenshot: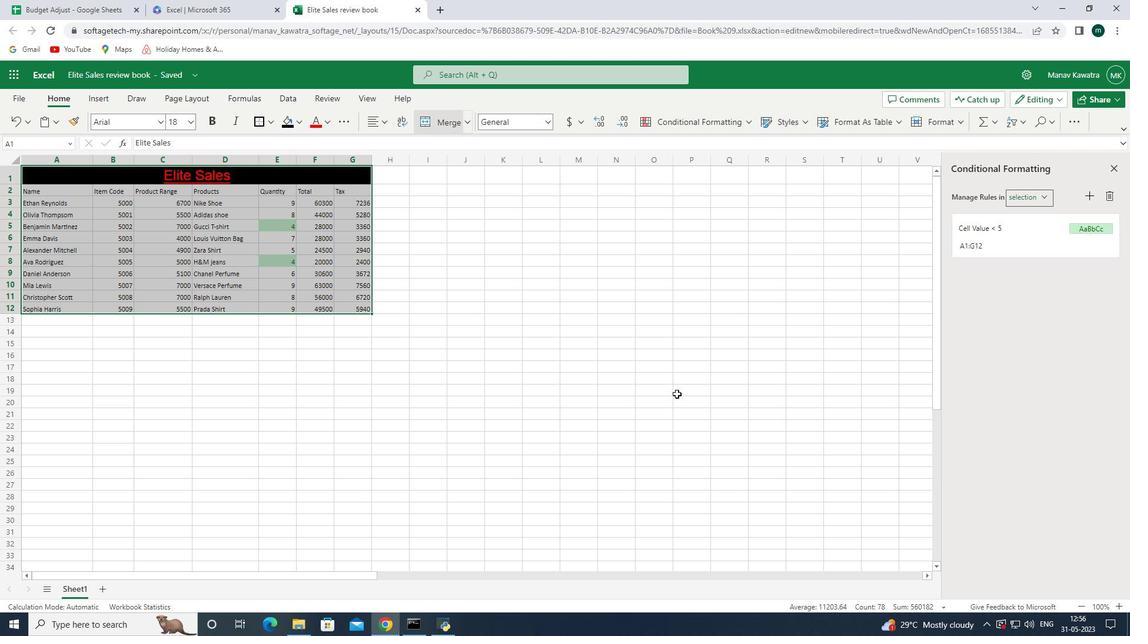 
Action: Mouse moved to (851, 120)
Screenshot: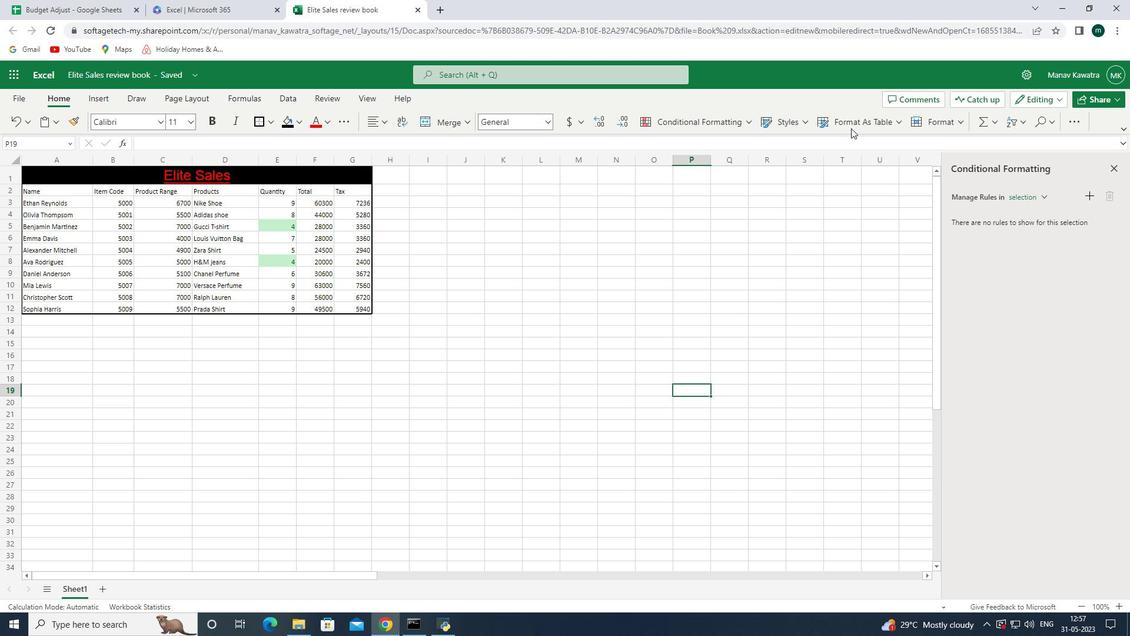 
Action: Mouse pressed left at (851, 120)
Screenshot: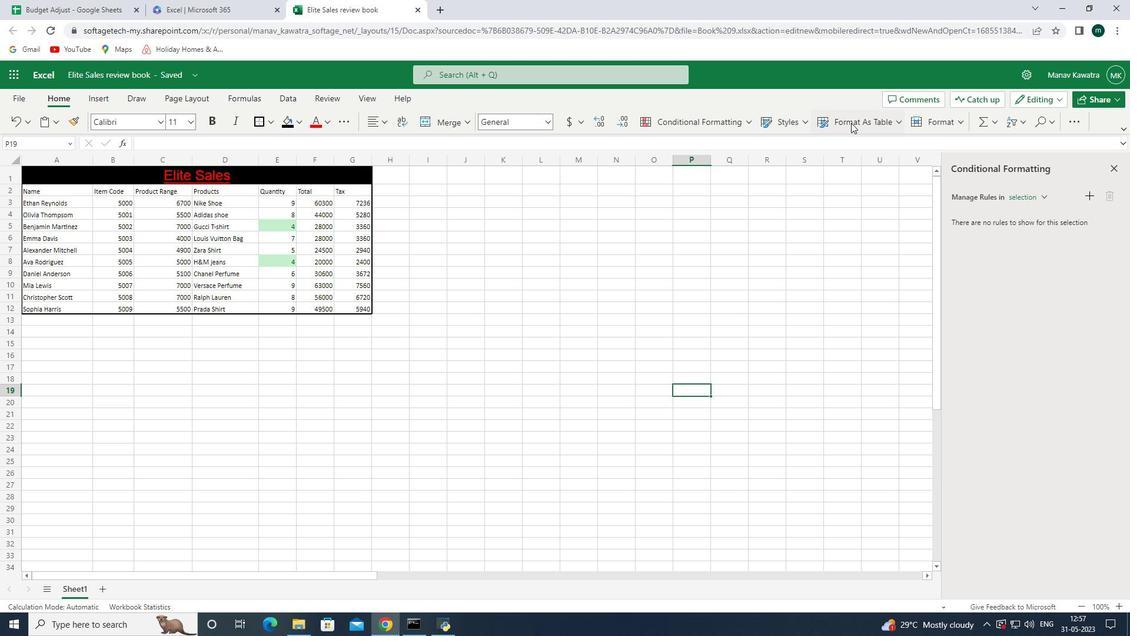 
Action: Mouse moved to (38, 173)
Screenshot: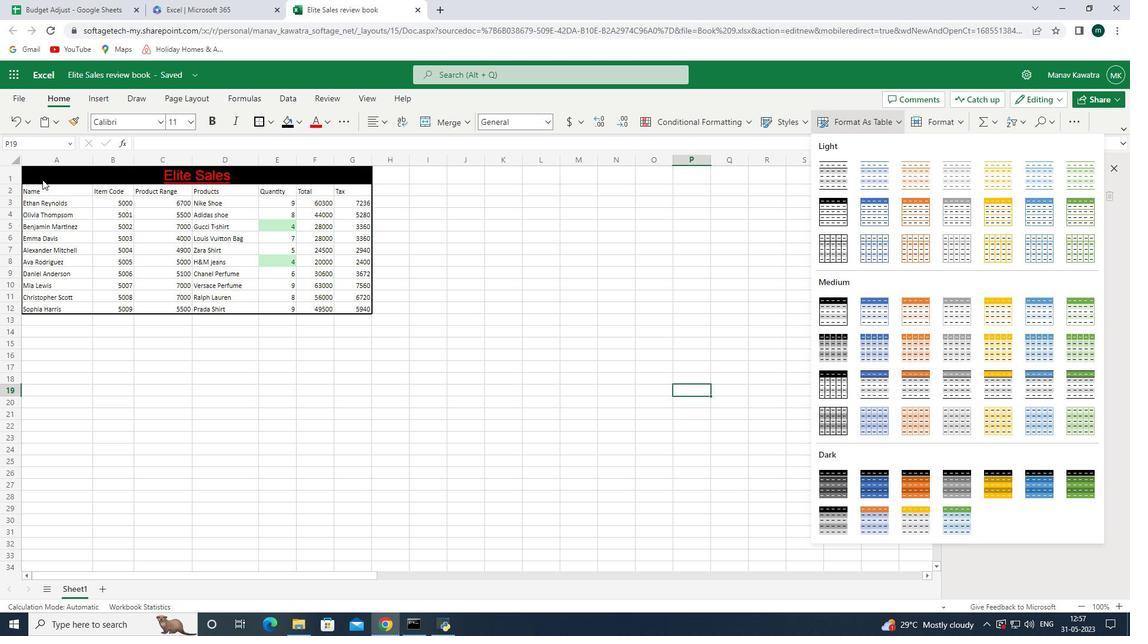 
Action: Mouse pressed left at (38, 173)
Screenshot: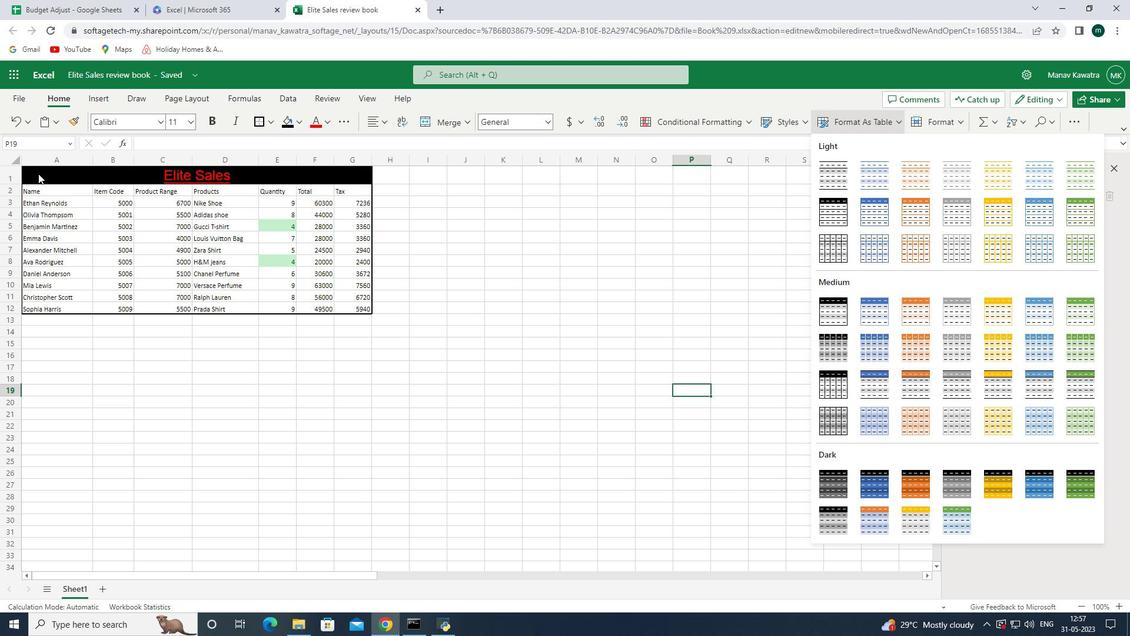 
Action: Mouse moved to (61, 177)
Screenshot: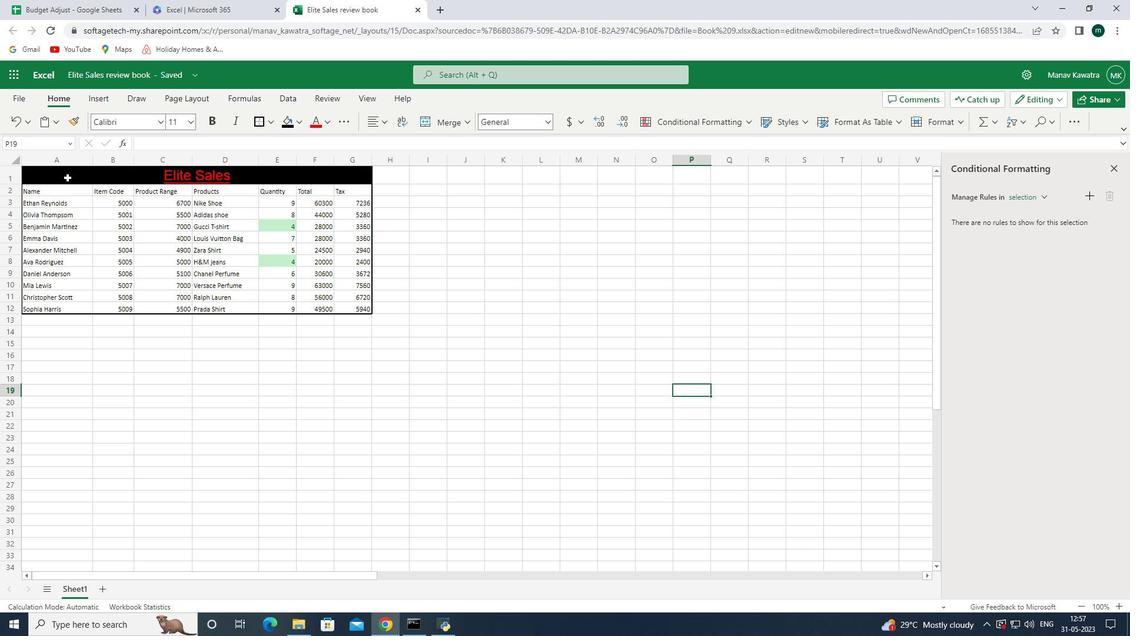 
Action: Mouse pressed left at (61, 177)
Screenshot: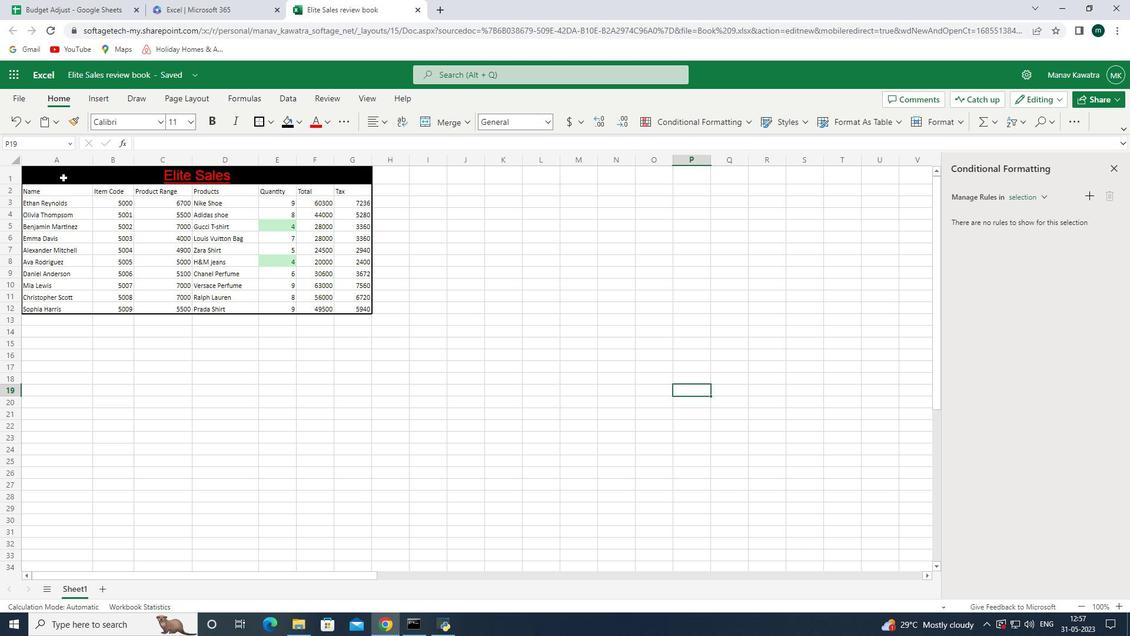 
Action: Mouse moved to (852, 125)
Screenshot: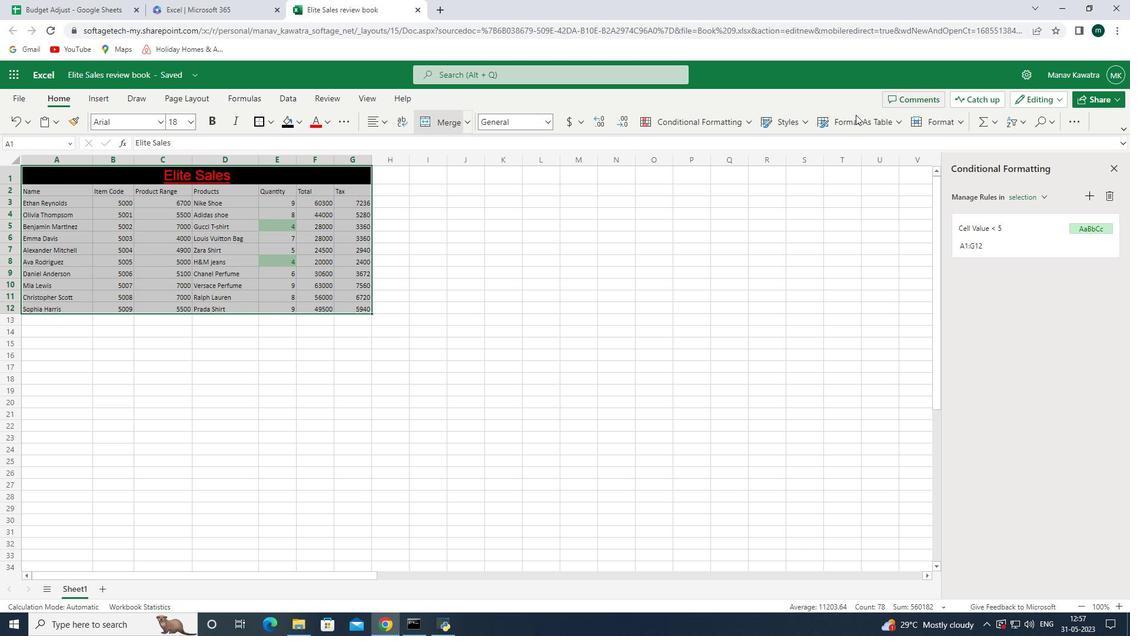 
Action: Mouse pressed left at (852, 125)
Screenshot: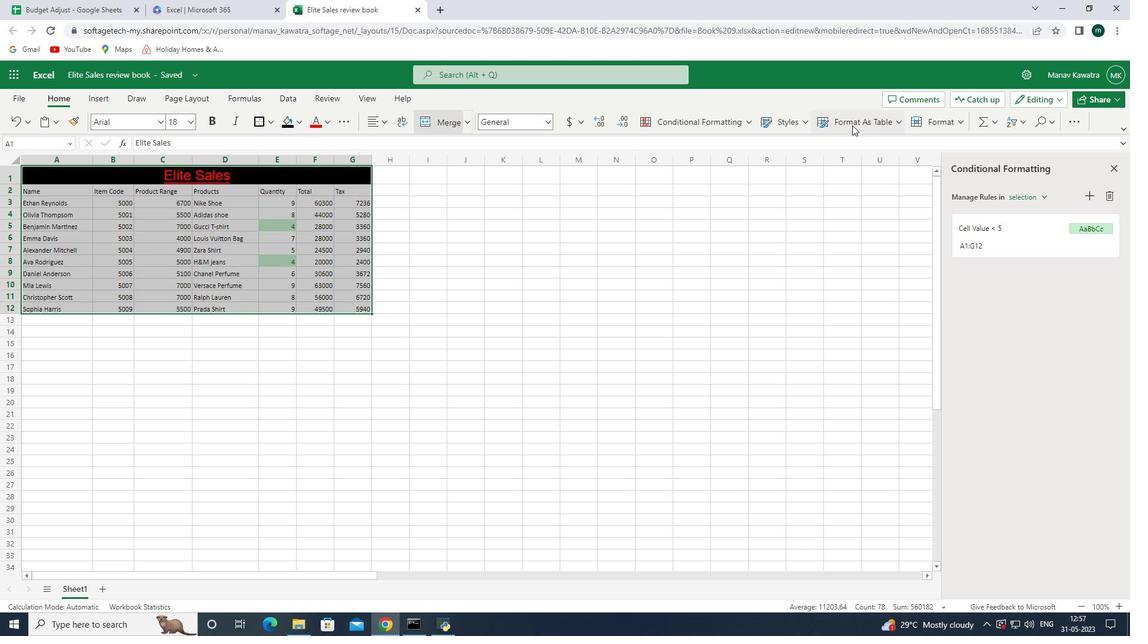 
Action: Mouse moved to (910, 312)
Screenshot: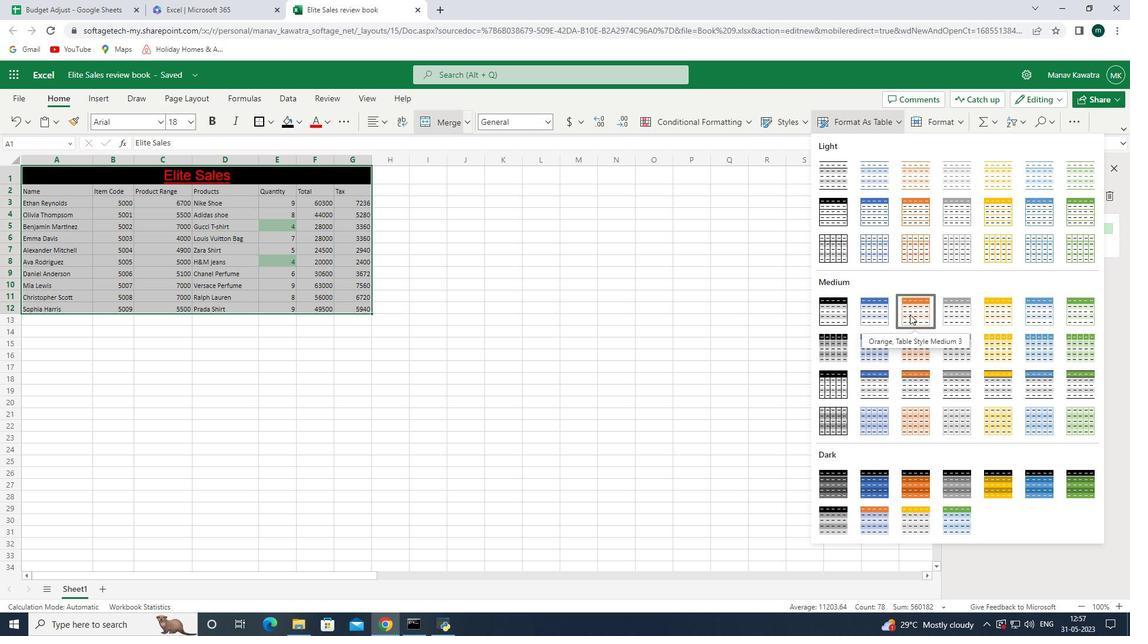 
Action: Mouse pressed left at (910, 312)
Screenshot: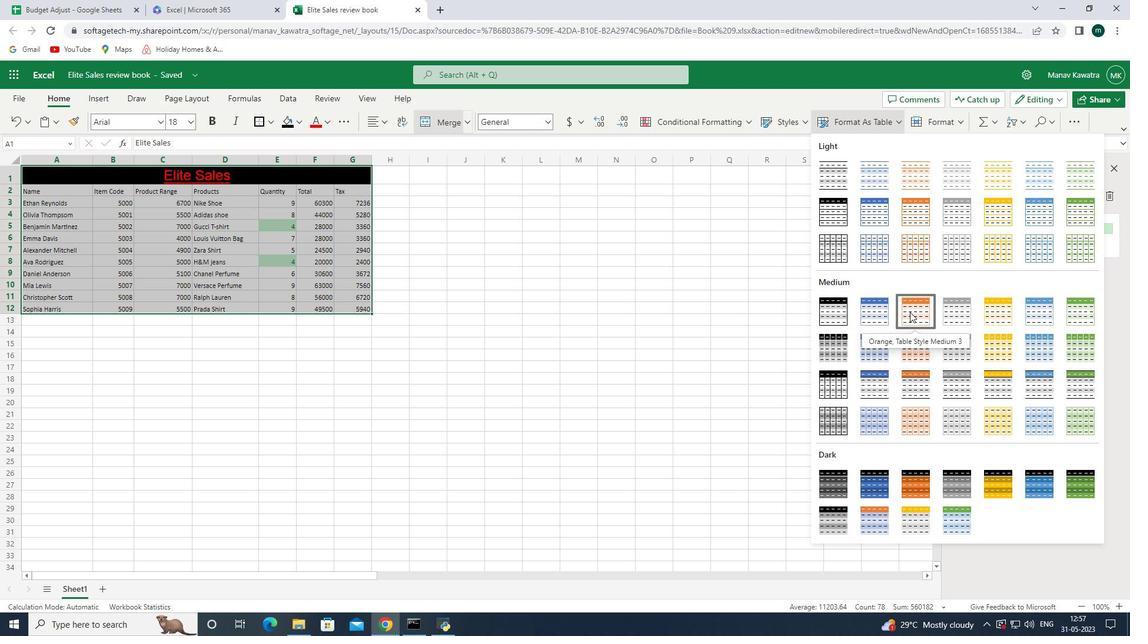 
Action: Mouse moved to (619, 366)
Screenshot: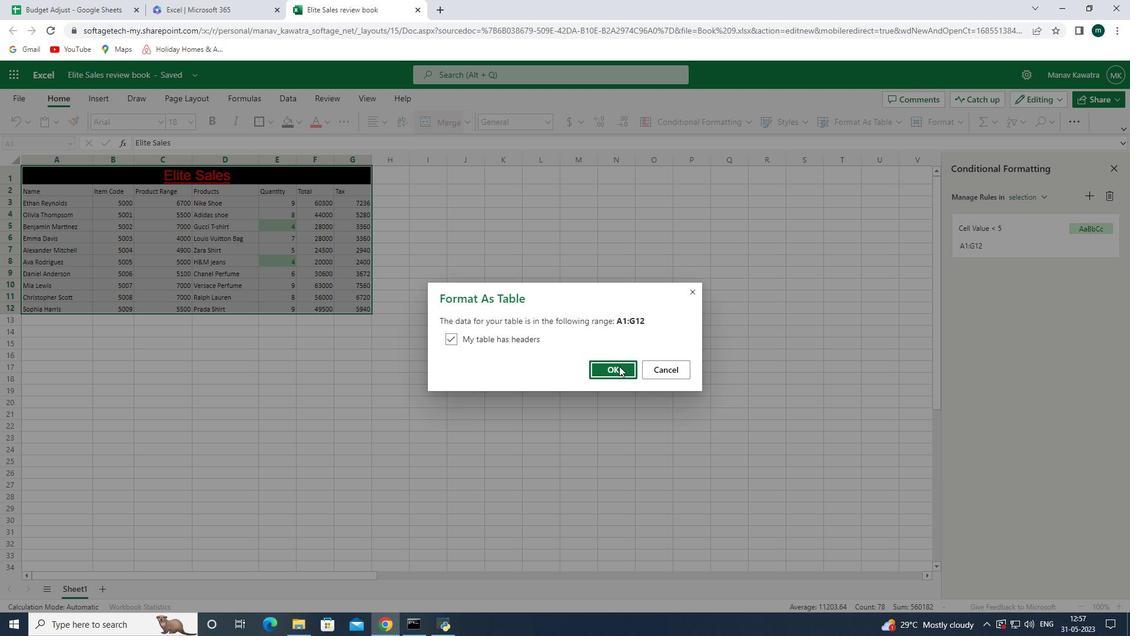 
Action: Mouse pressed left at (619, 366)
Screenshot: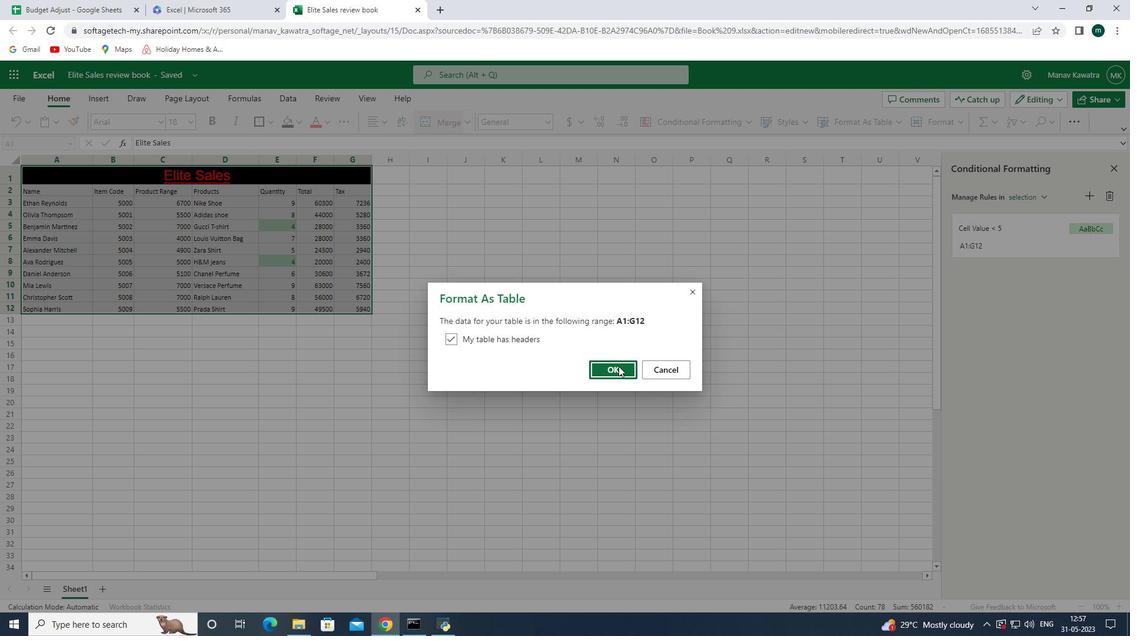 
Action: Mouse moved to (675, 293)
Screenshot: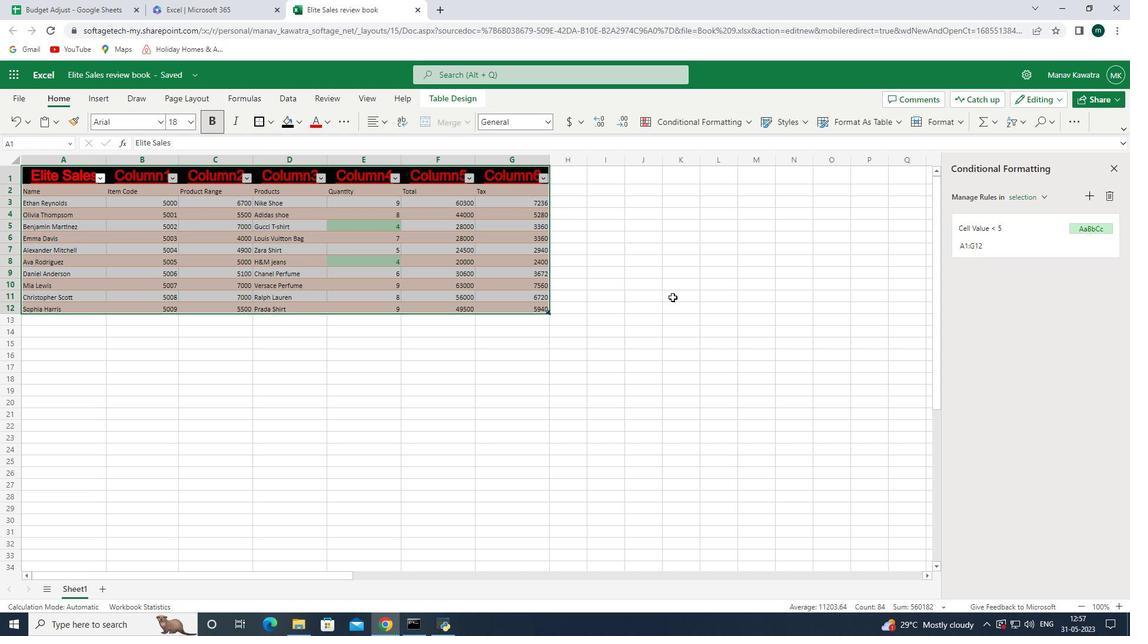 
Action: Mouse pressed left at (675, 293)
Screenshot: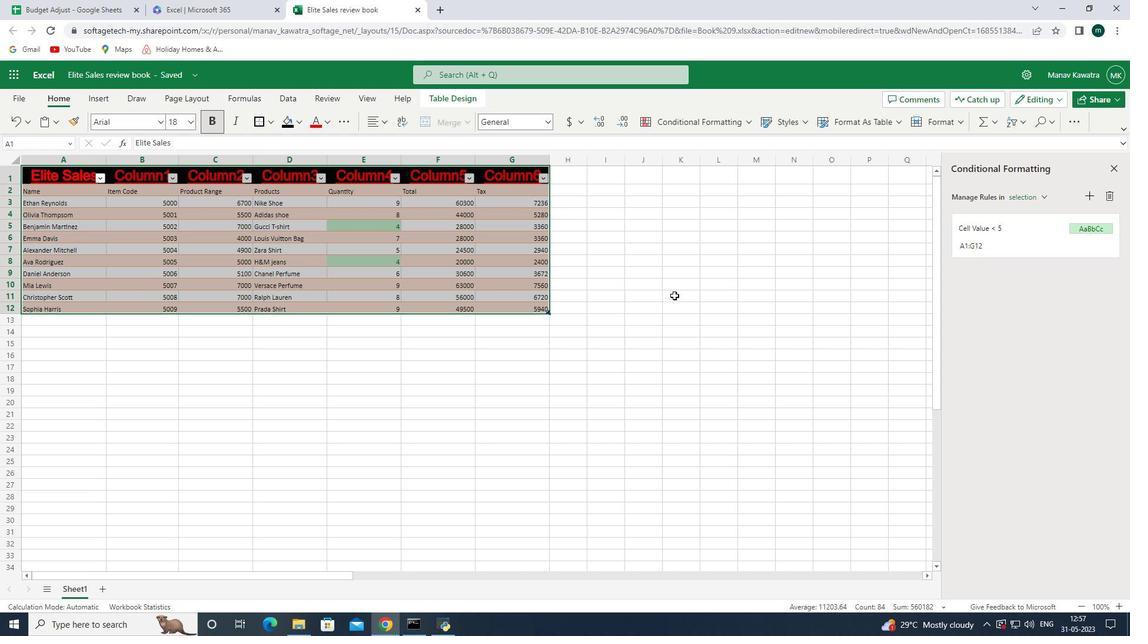 
Action: Mouse moved to (1060, 234)
Screenshot: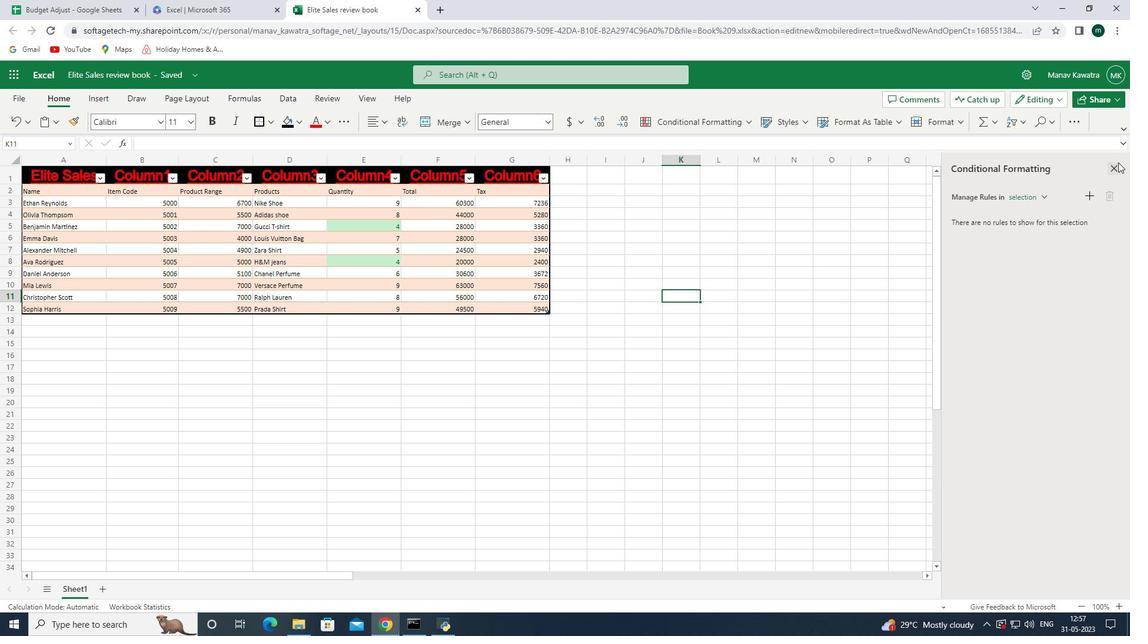 
Action: Key pressed ctrl+S<'\x13'><'\x13'>
Screenshot: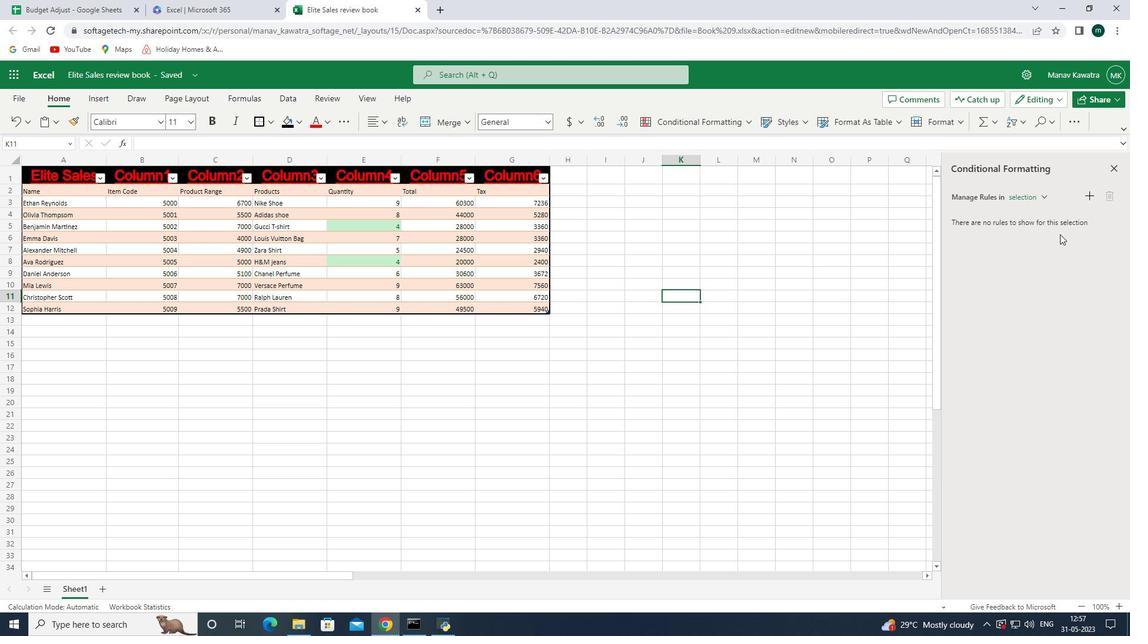 
Action: Mouse moved to (804, 329)
Screenshot: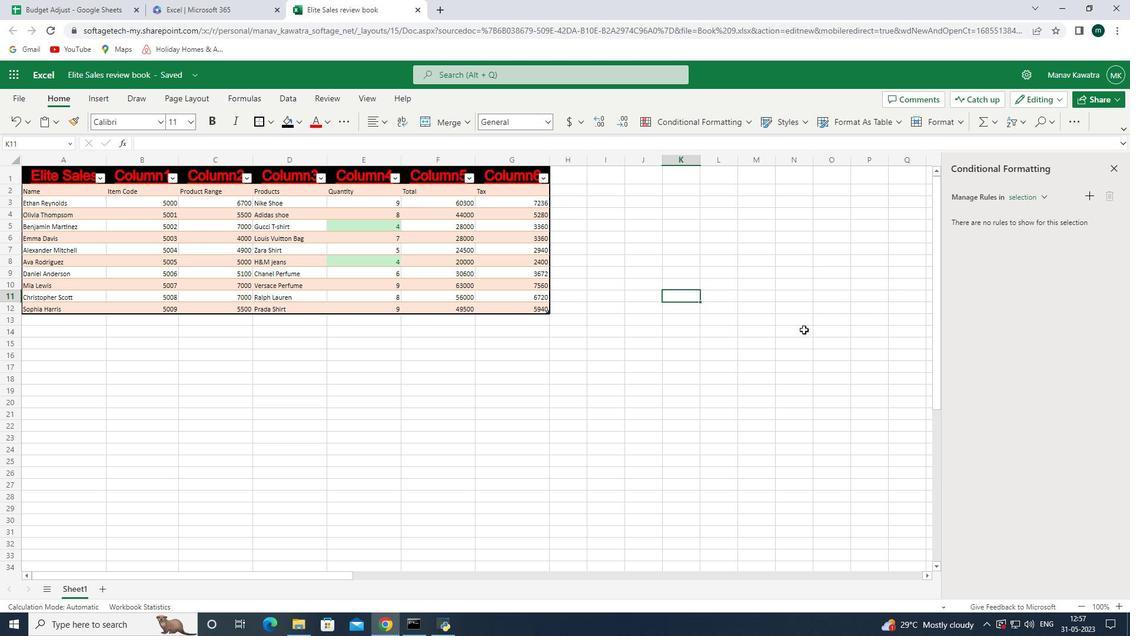 
